 Task: Convert all the items in checklist "Progress" into linked cards in list "Progress" using pattern.
Action: Mouse pressed left at (520, 260)
Screenshot: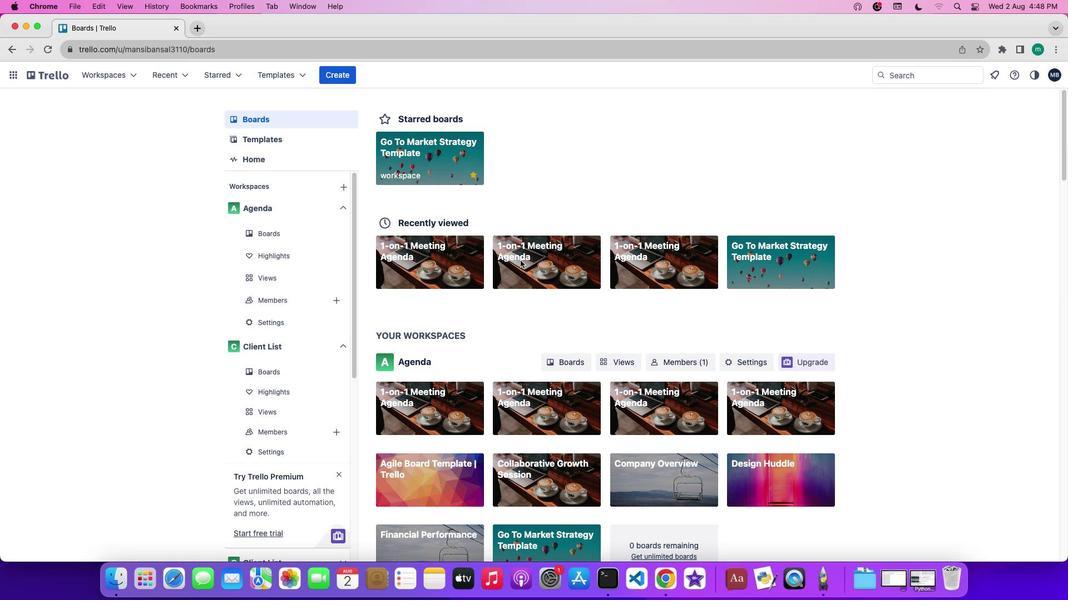 
Action: Mouse pressed left at (520, 260)
Screenshot: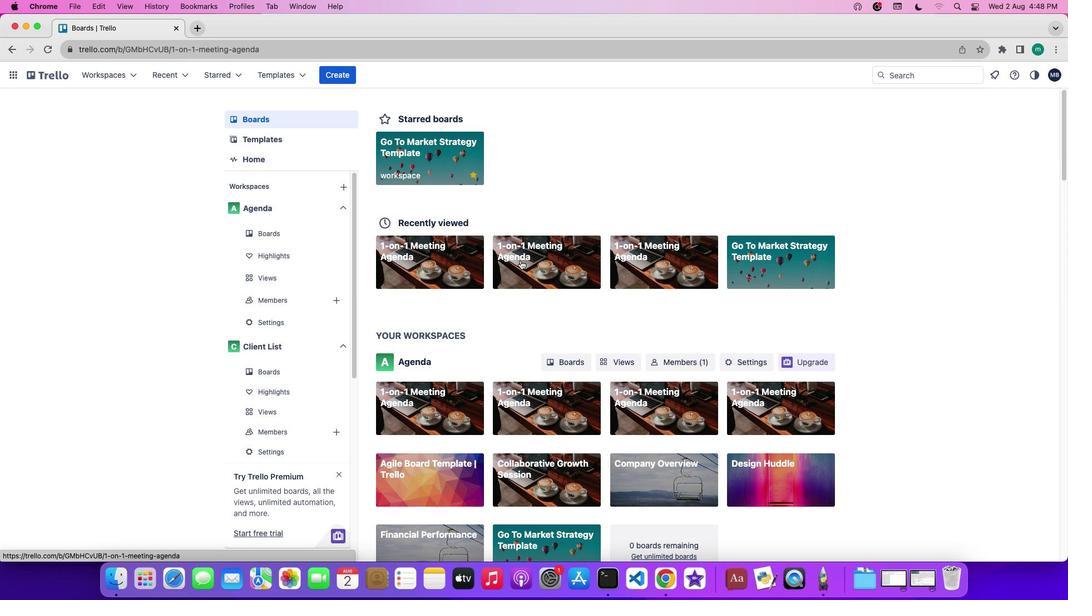 
Action: Mouse moved to (959, 255)
Screenshot: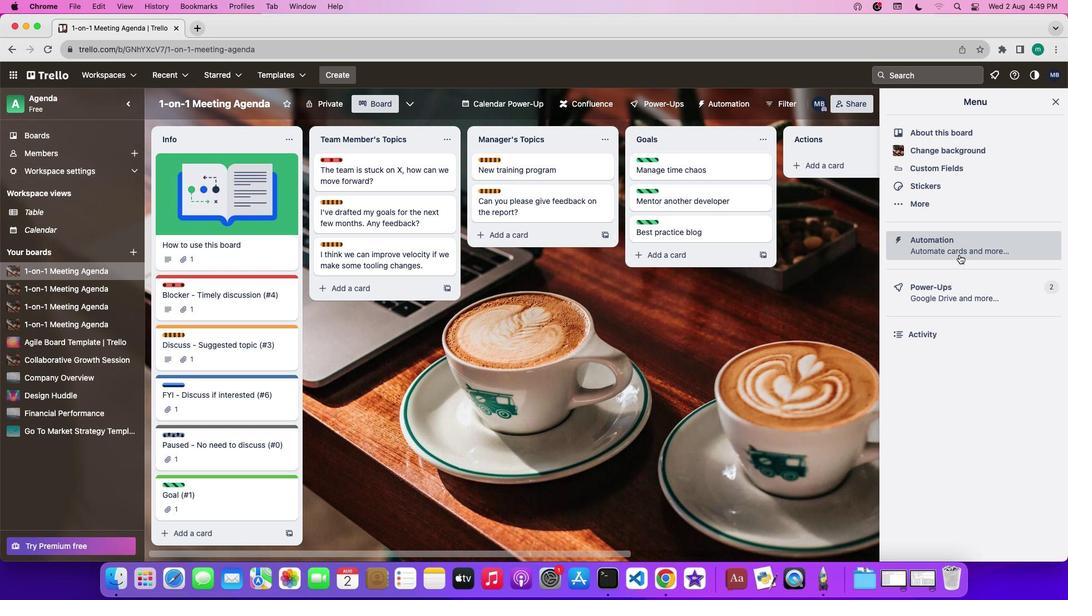 
Action: Mouse pressed left at (959, 255)
Screenshot: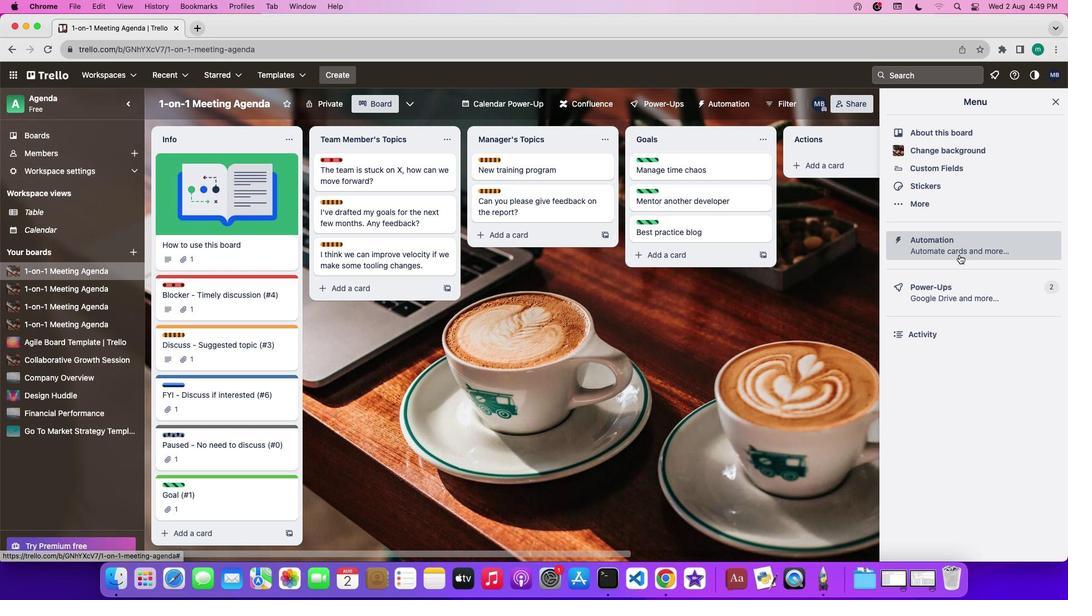 
Action: Mouse pressed left at (959, 255)
Screenshot: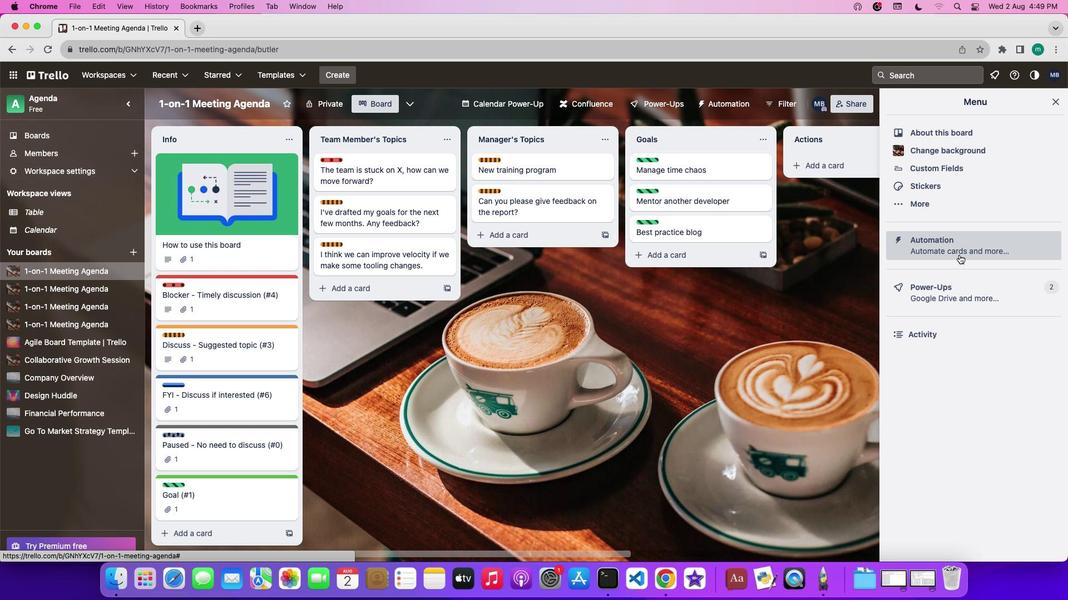 
Action: Mouse moved to (186, 294)
Screenshot: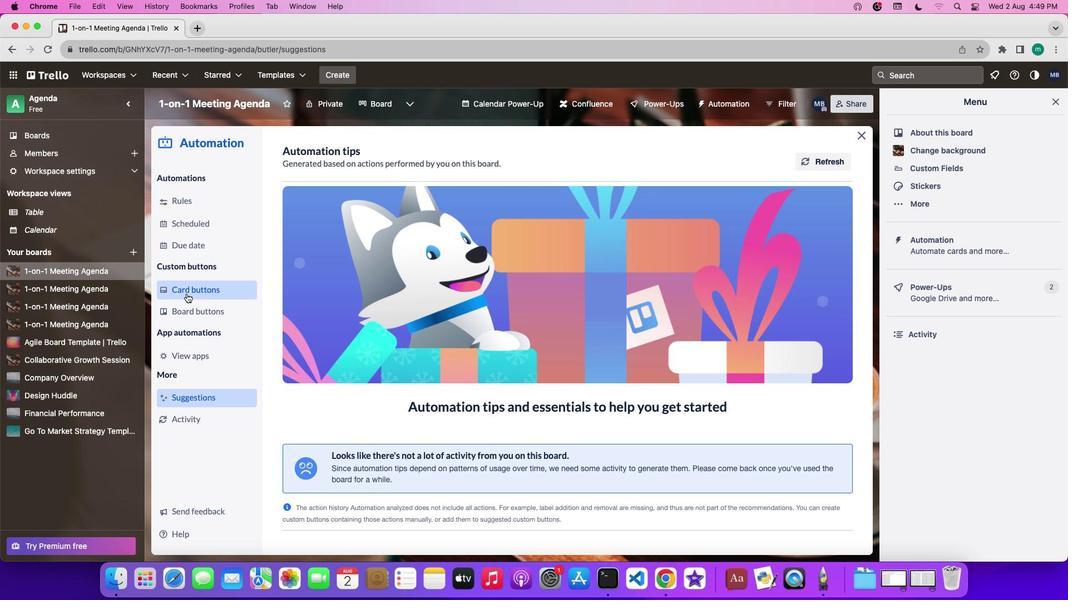 
Action: Mouse pressed left at (186, 294)
Screenshot: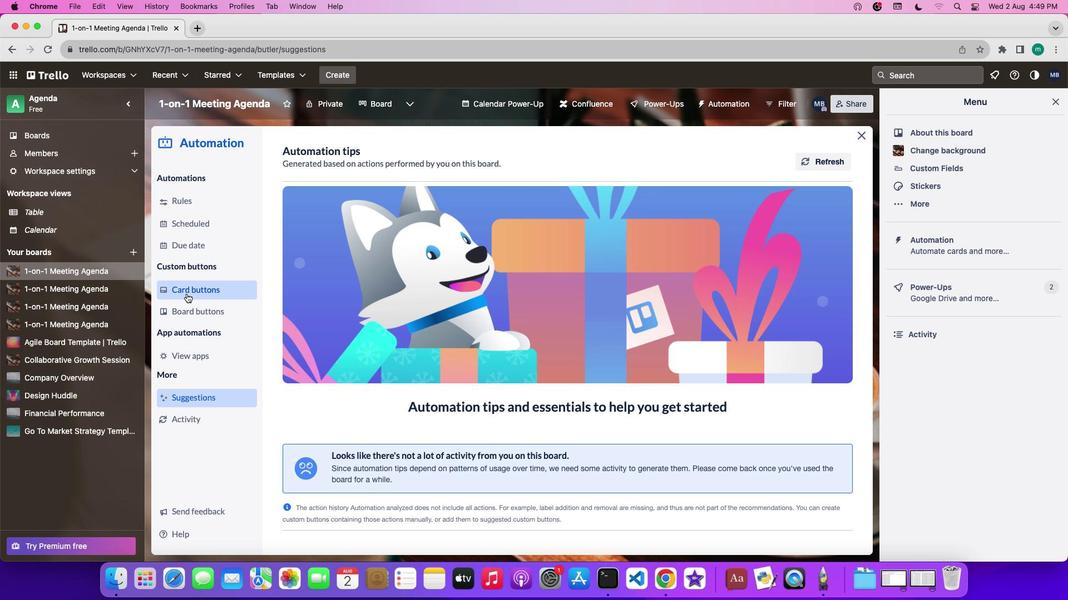 
Action: Mouse moved to (318, 404)
Screenshot: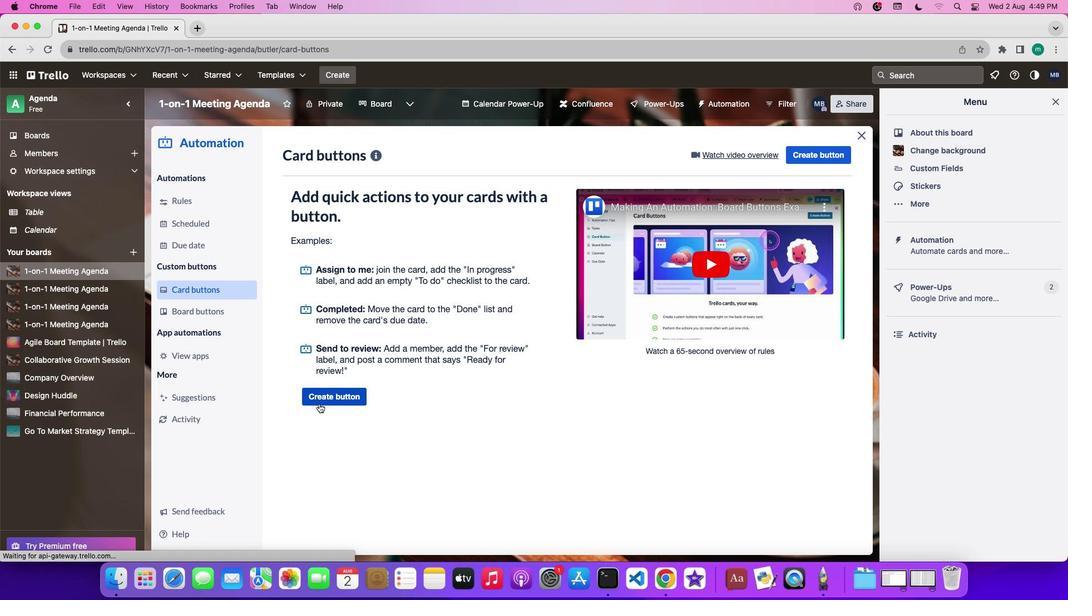 
Action: Mouse pressed left at (318, 404)
Screenshot: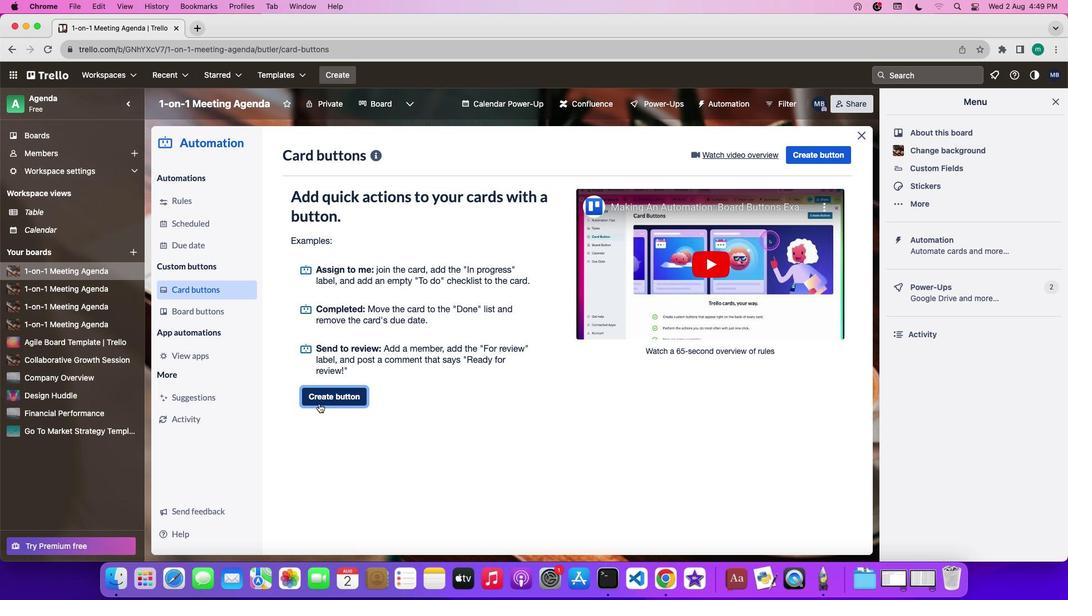 
Action: Mouse moved to (580, 313)
Screenshot: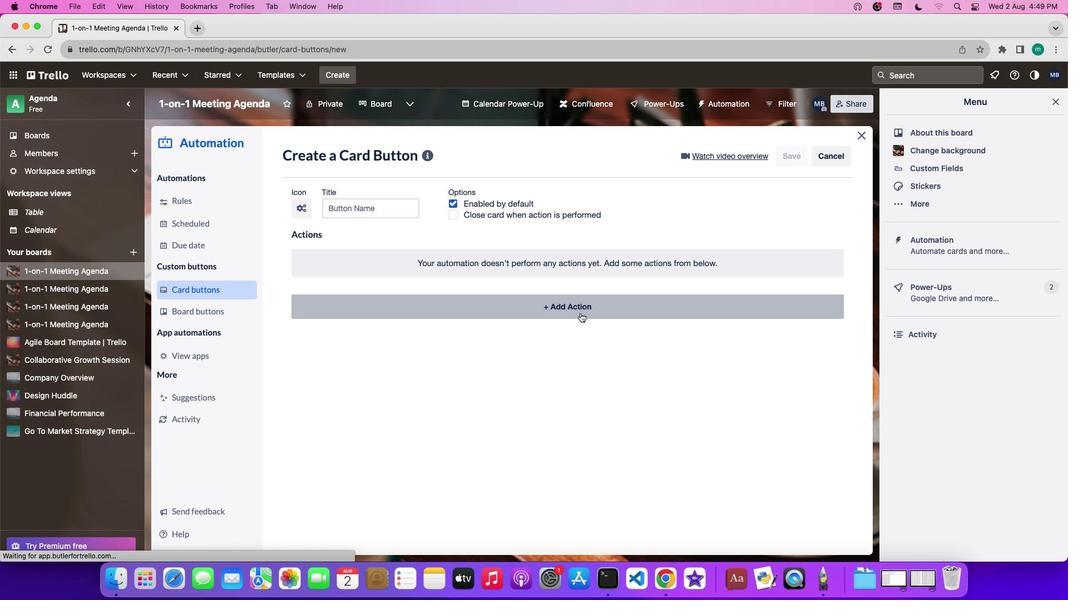 
Action: Mouse pressed left at (580, 313)
Screenshot: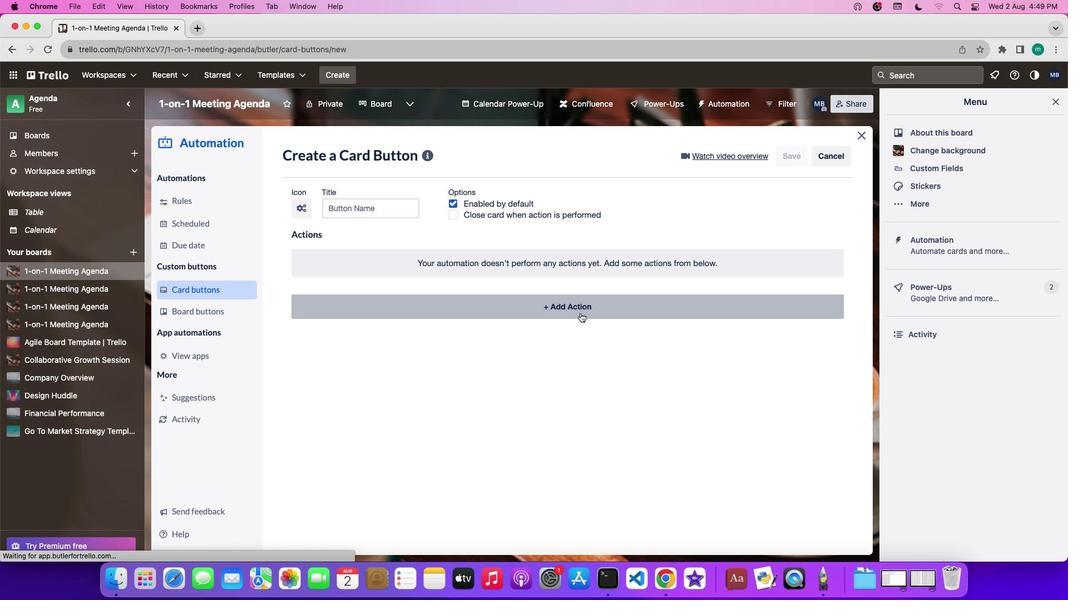 
Action: Mouse moved to (643, 347)
Screenshot: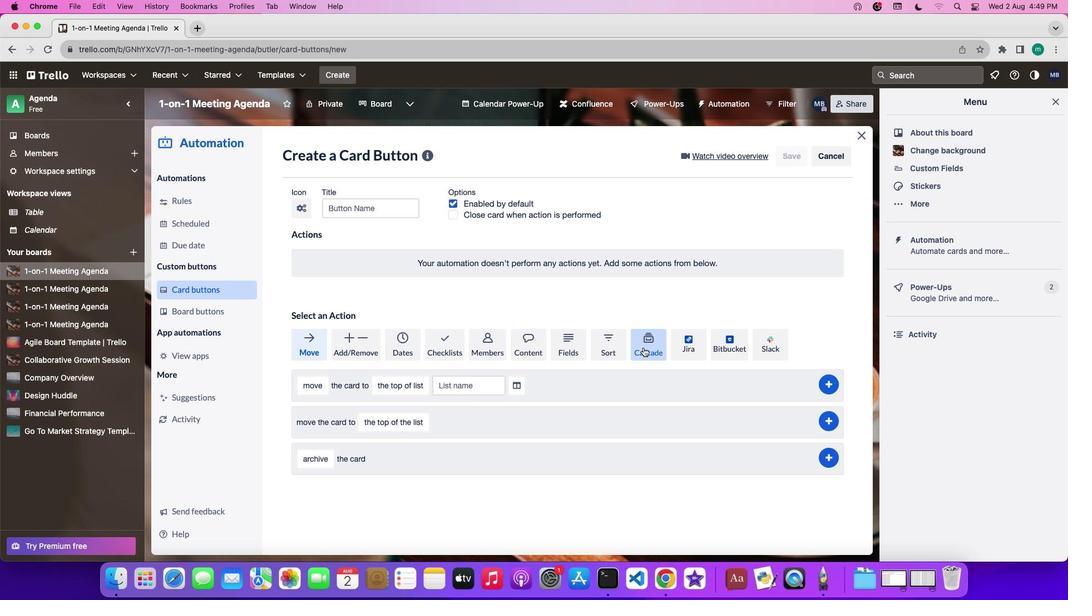 
Action: Mouse pressed left at (643, 347)
Screenshot: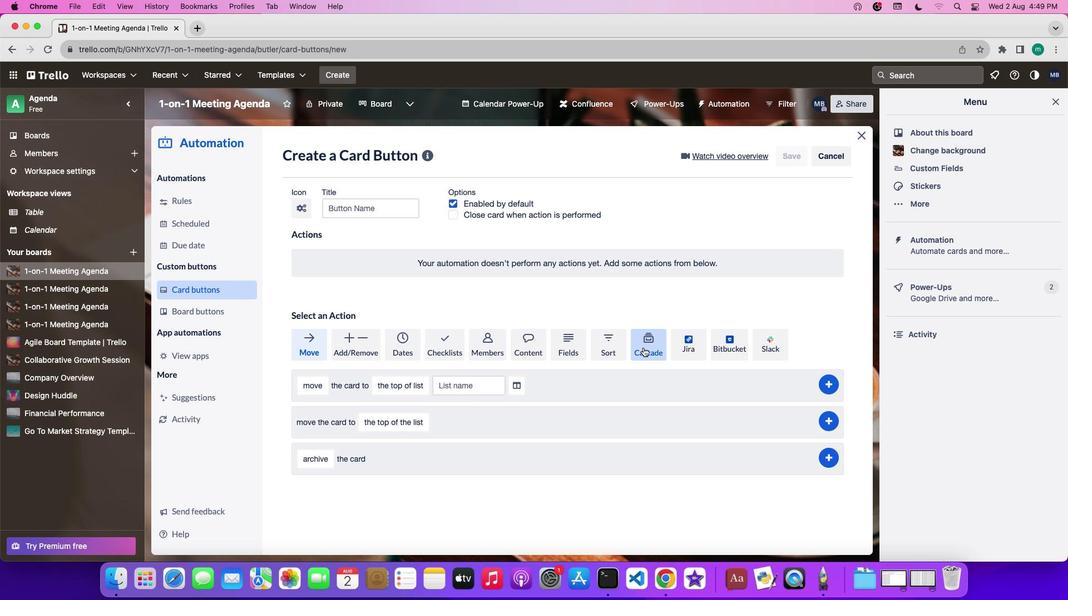 
Action: Mouse moved to (567, 435)
Screenshot: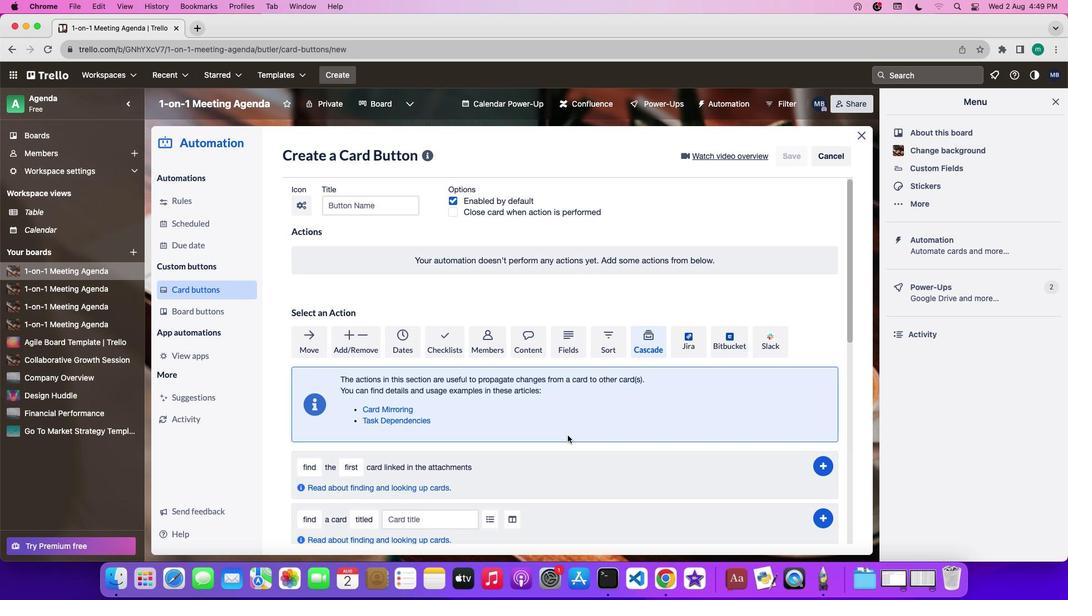 
Action: Mouse scrolled (567, 435) with delta (0, 0)
Screenshot: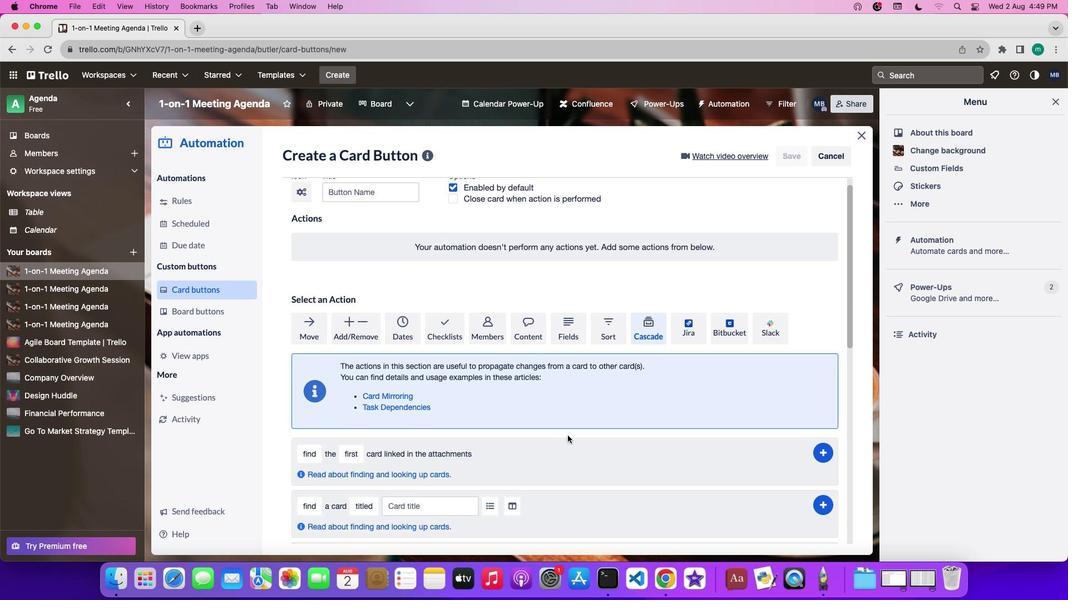 
Action: Mouse scrolled (567, 435) with delta (0, 0)
Screenshot: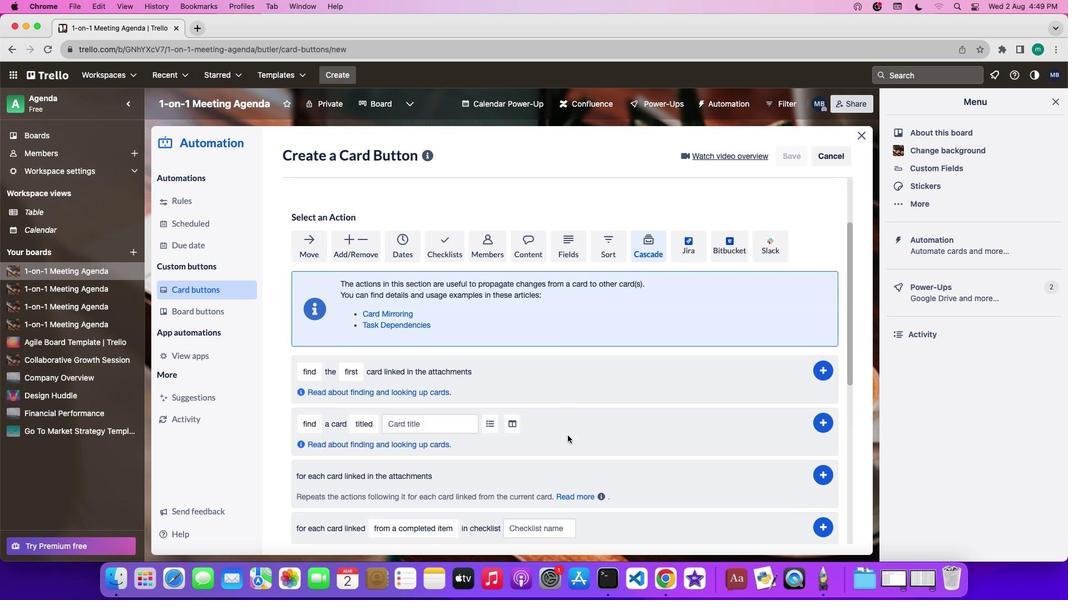 
Action: Mouse scrolled (567, 435) with delta (0, -1)
Screenshot: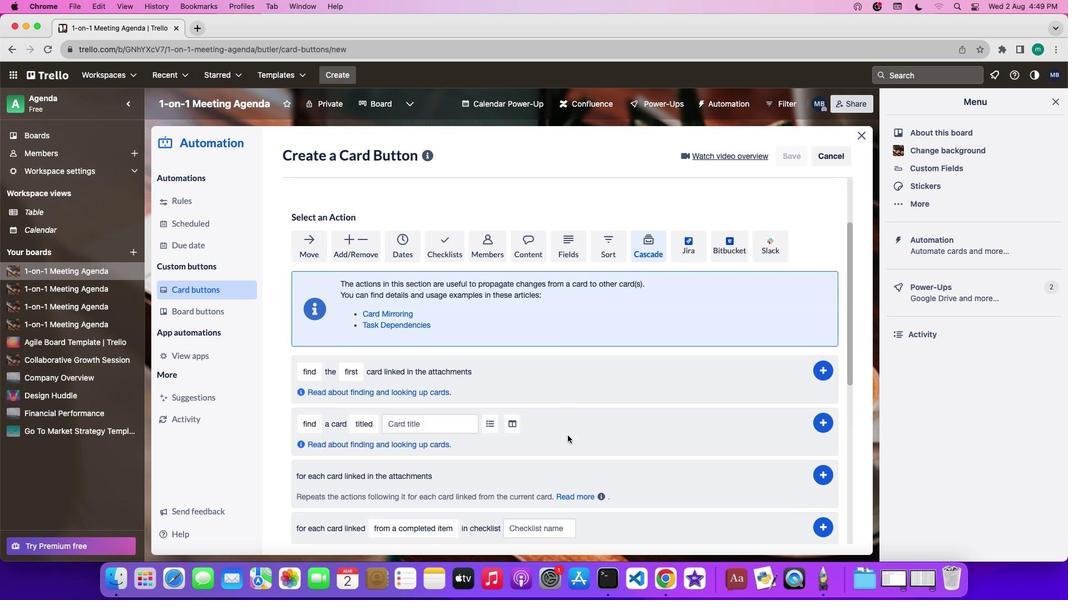 
Action: Mouse scrolled (567, 435) with delta (0, -2)
Screenshot: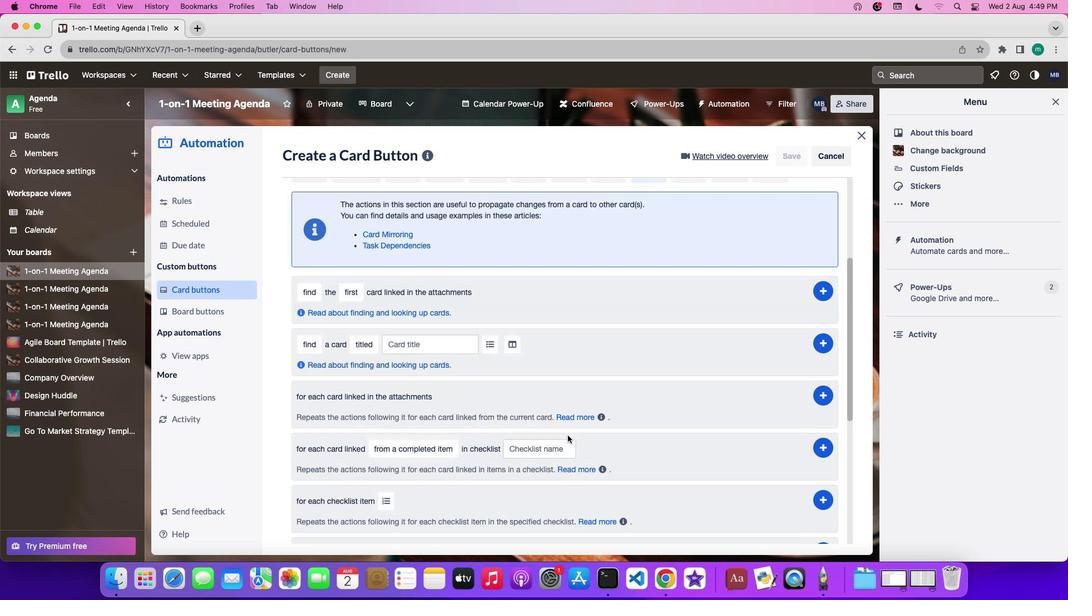 
Action: Mouse scrolled (567, 435) with delta (0, -2)
Screenshot: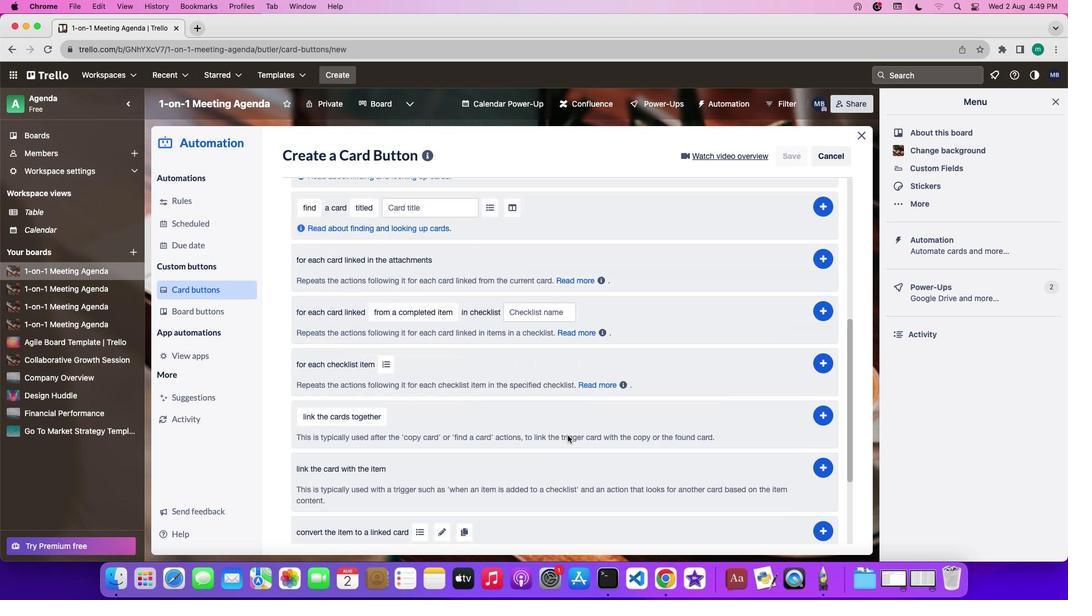 
Action: Mouse moved to (563, 432)
Screenshot: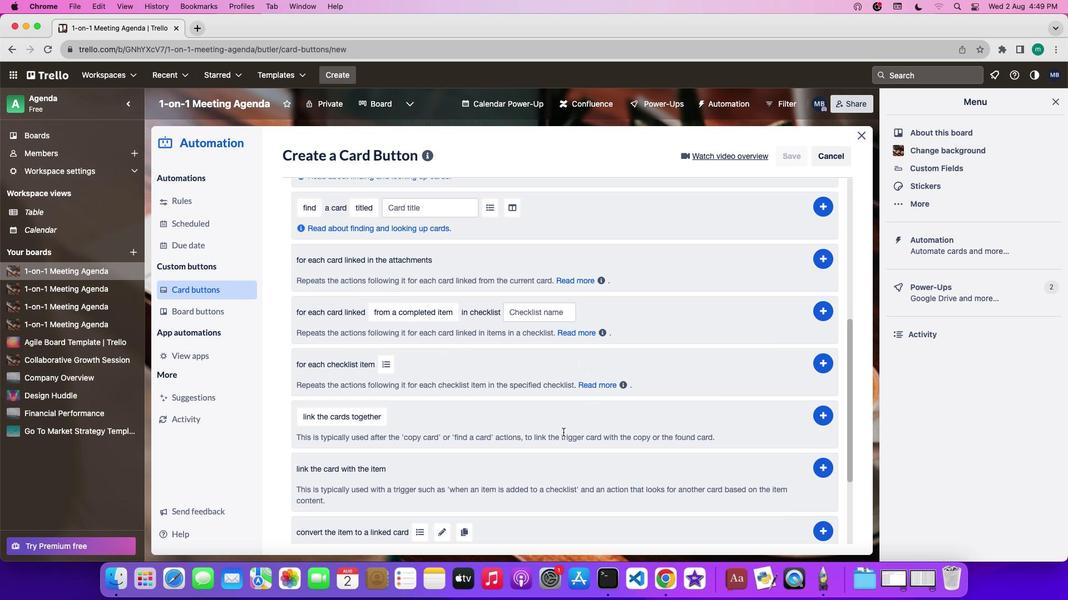 
Action: Mouse scrolled (563, 432) with delta (0, 0)
Screenshot: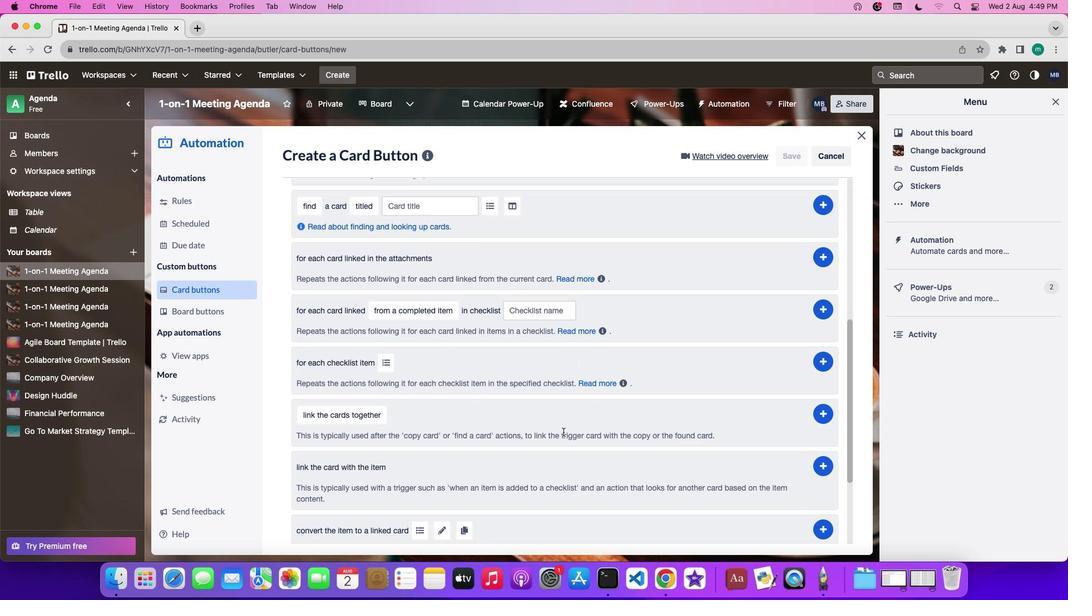 
Action: Mouse scrolled (563, 432) with delta (0, 0)
Screenshot: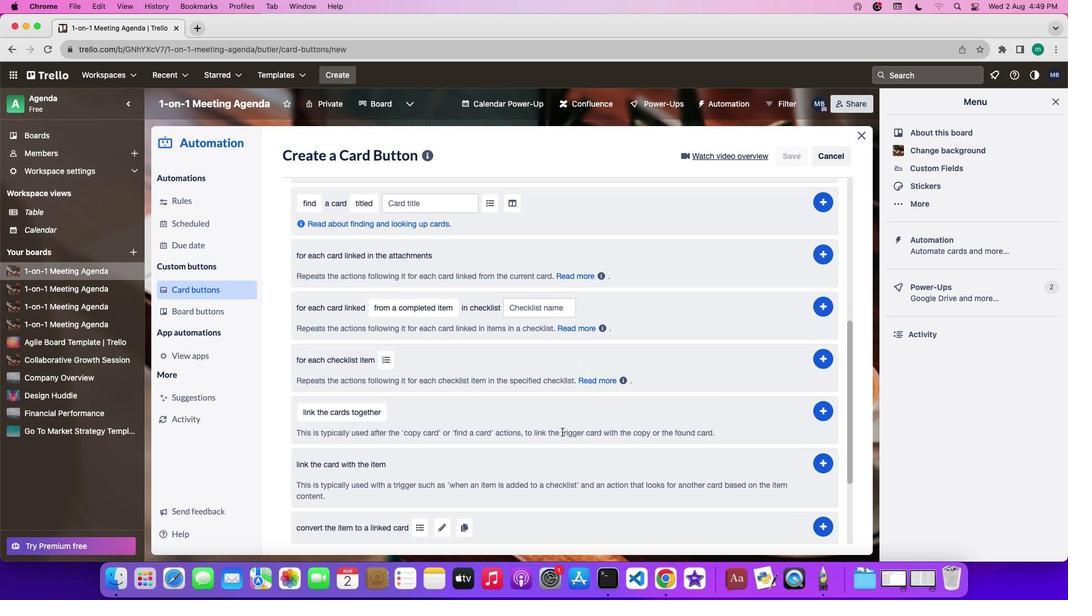 
Action: Mouse scrolled (563, 432) with delta (0, 0)
Screenshot: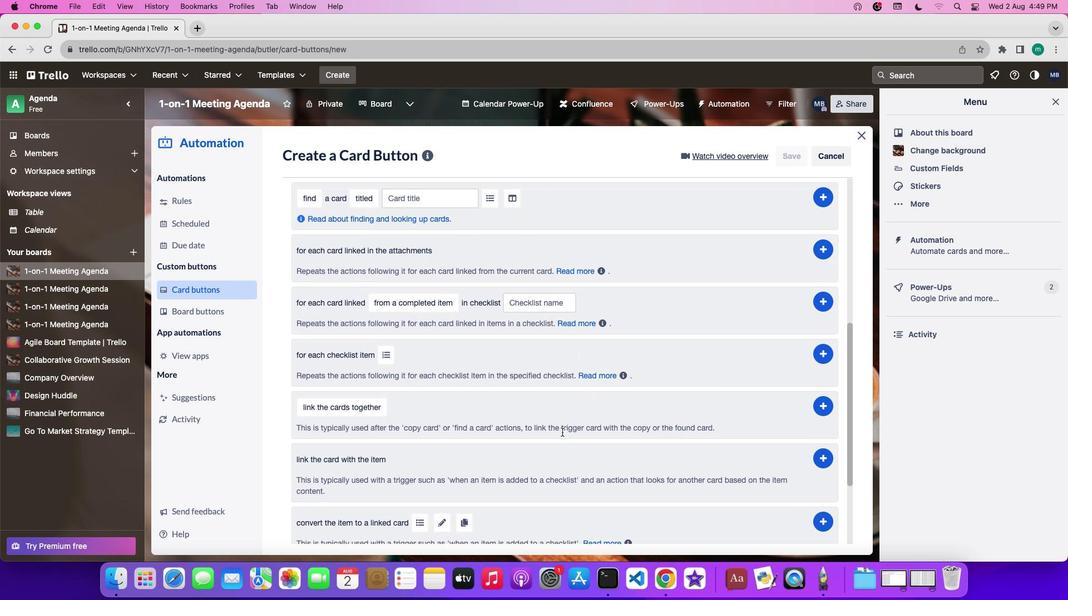 
Action: Mouse moved to (559, 431)
Screenshot: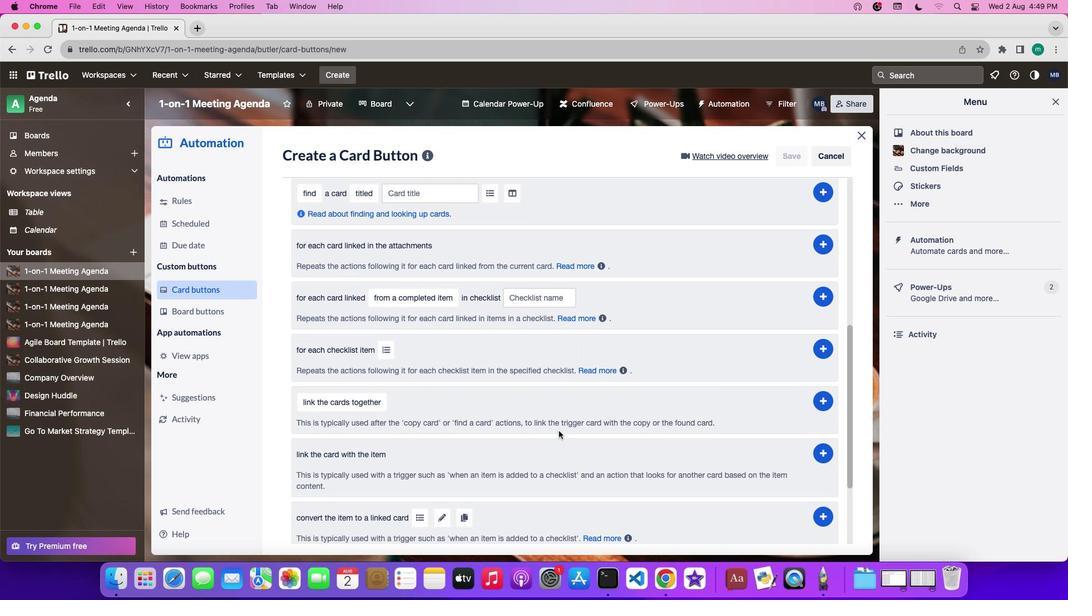 
Action: Mouse scrolled (559, 431) with delta (0, 0)
Screenshot: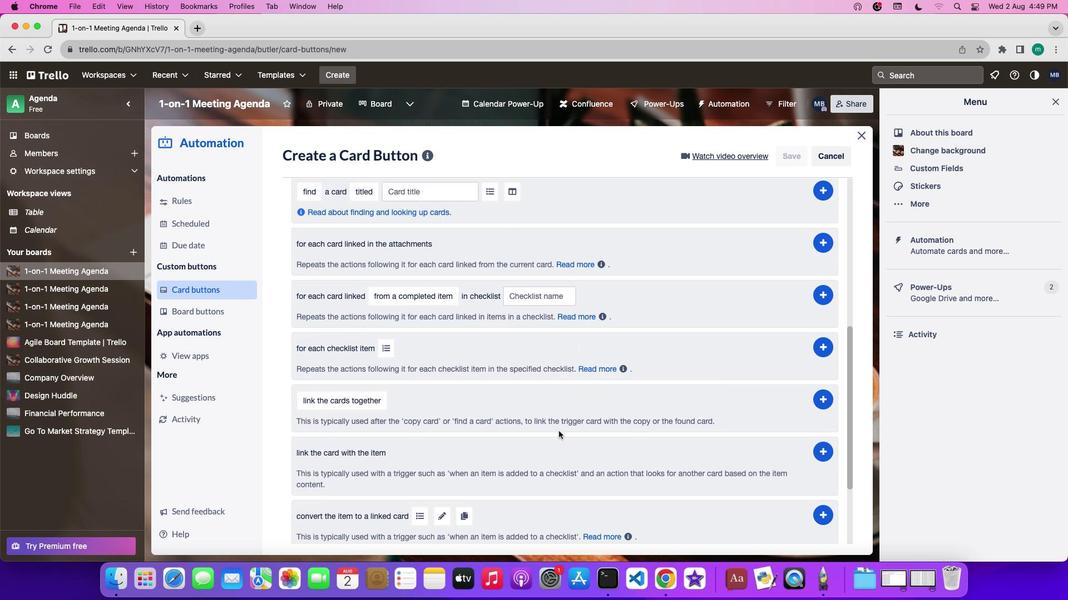 
Action: Mouse scrolled (559, 431) with delta (0, 0)
Screenshot: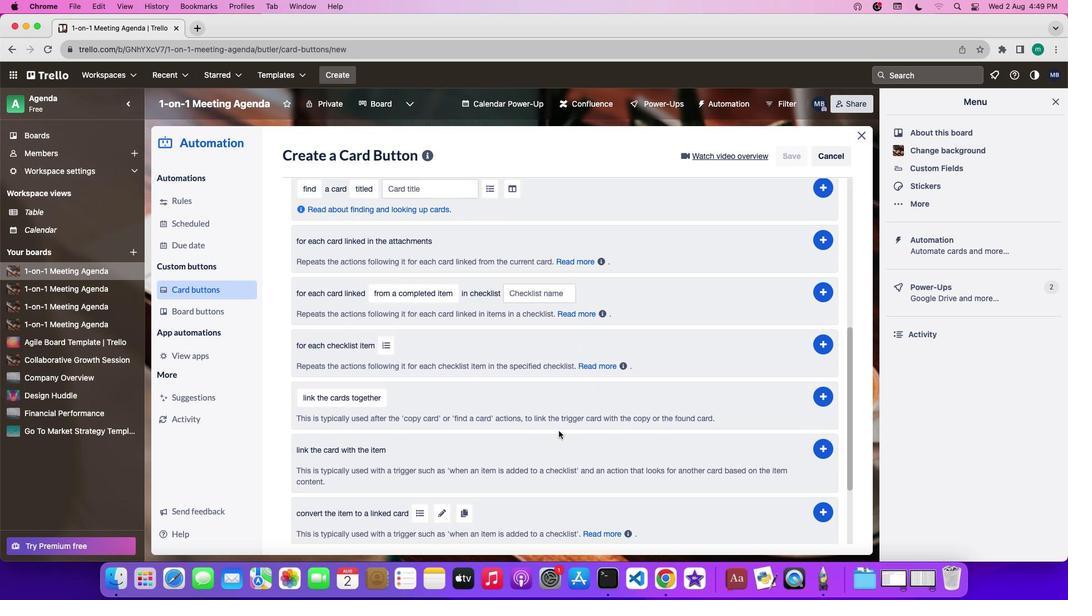 
Action: Mouse scrolled (559, 431) with delta (0, 0)
Screenshot: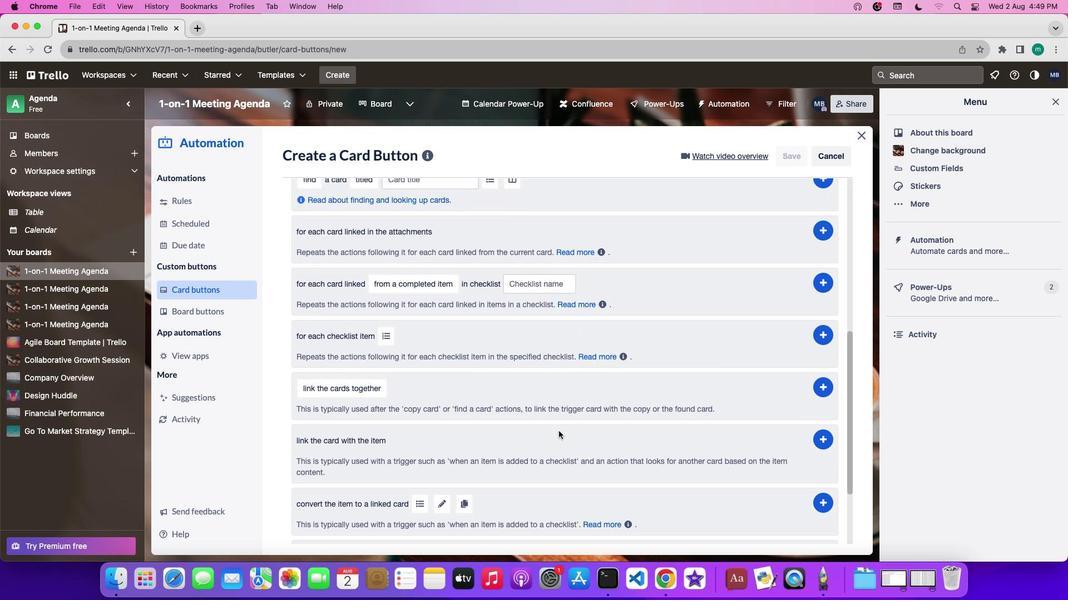 
Action: Mouse scrolled (559, 431) with delta (0, 0)
Screenshot: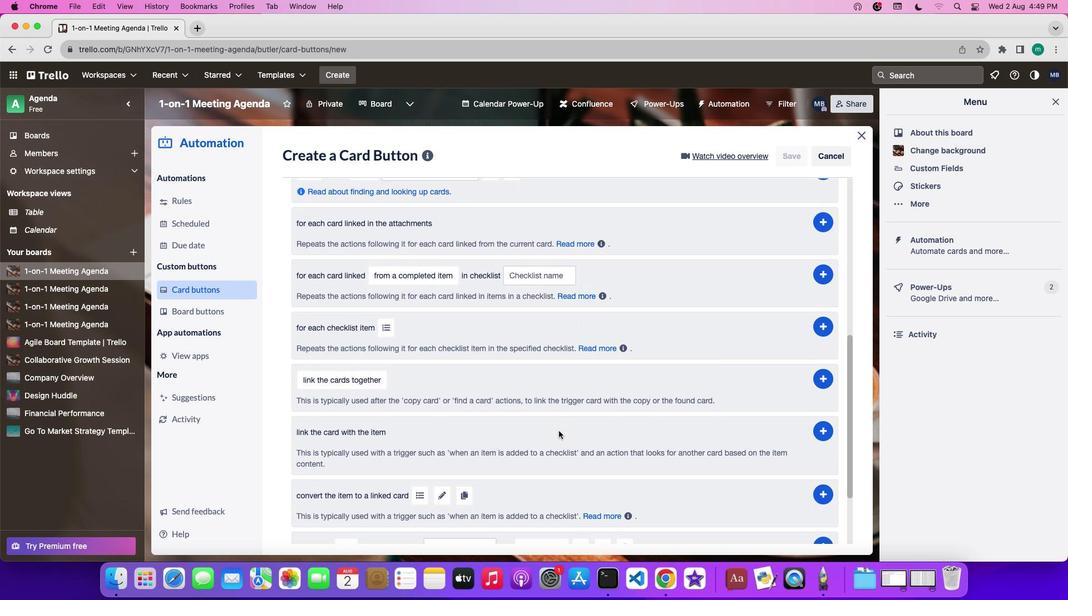 
Action: Mouse scrolled (559, 431) with delta (0, 0)
Screenshot: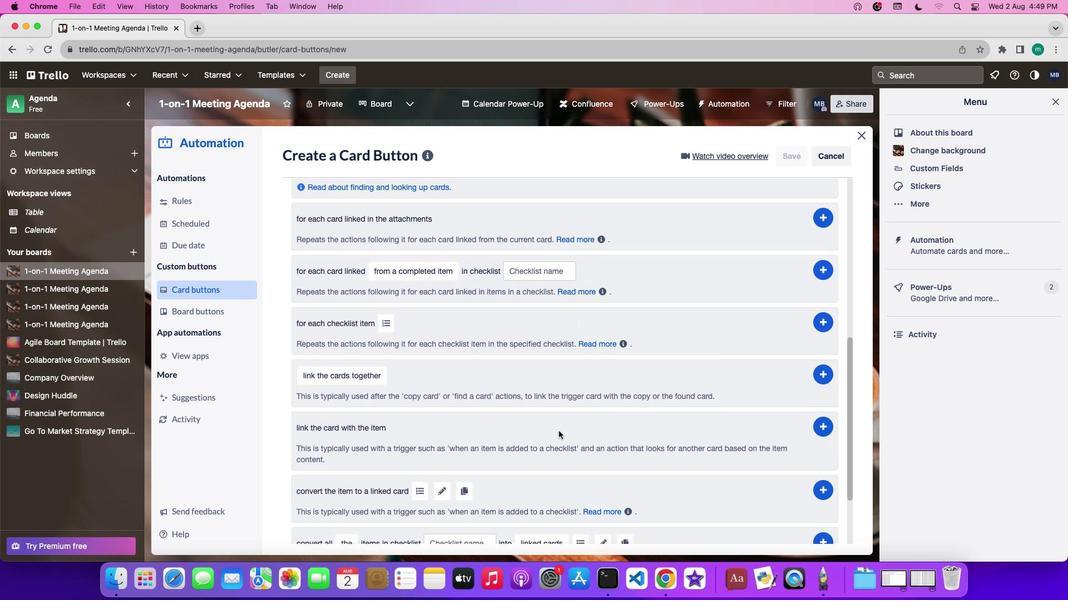 
Action: Mouse scrolled (559, 431) with delta (0, 0)
Screenshot: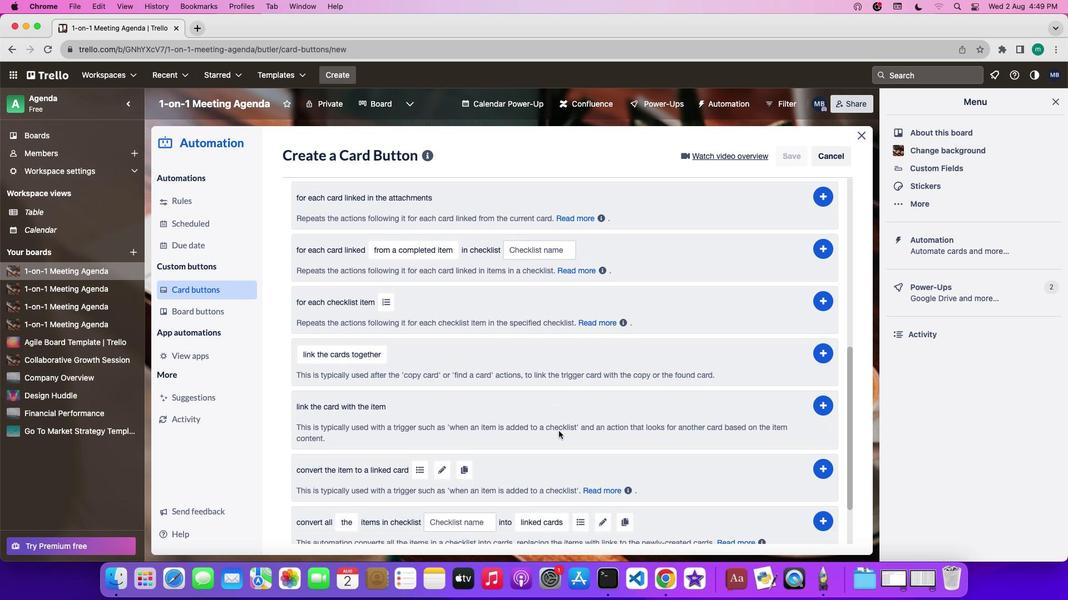 
Action: Mouse scrolled (559, 431) with delta (0, 0)
Screenshot: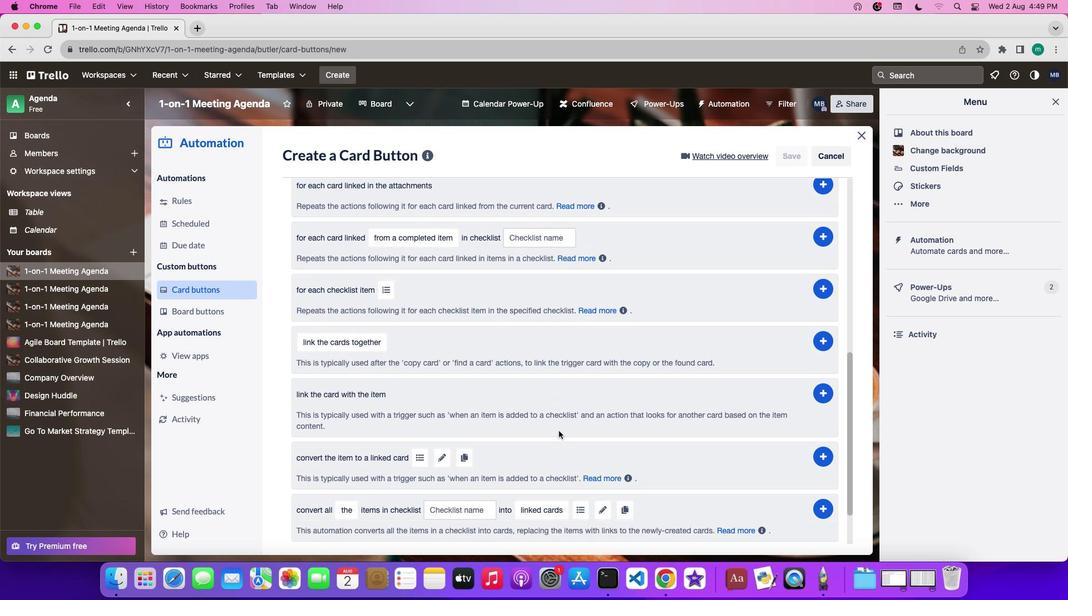 
Action: Mouse scrolled (559, 431) with delta (0, 0)
Screenshot: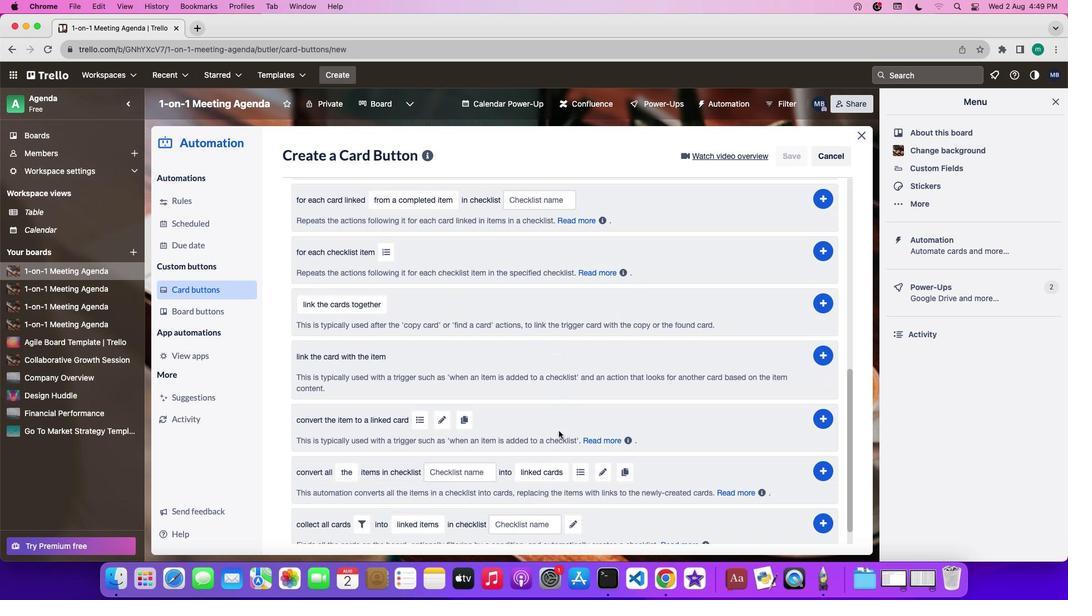 
Action: Mouse moved to (559, 430)
Screenshot: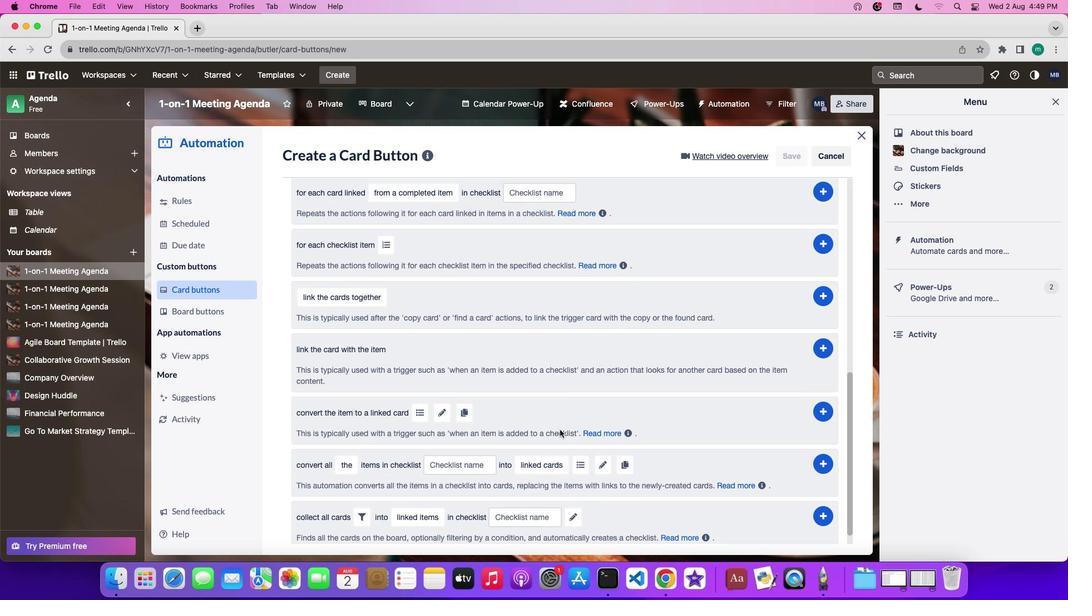 
Action: Mouse scrolled (559, 430) with delta (0, 0)
Screenshot: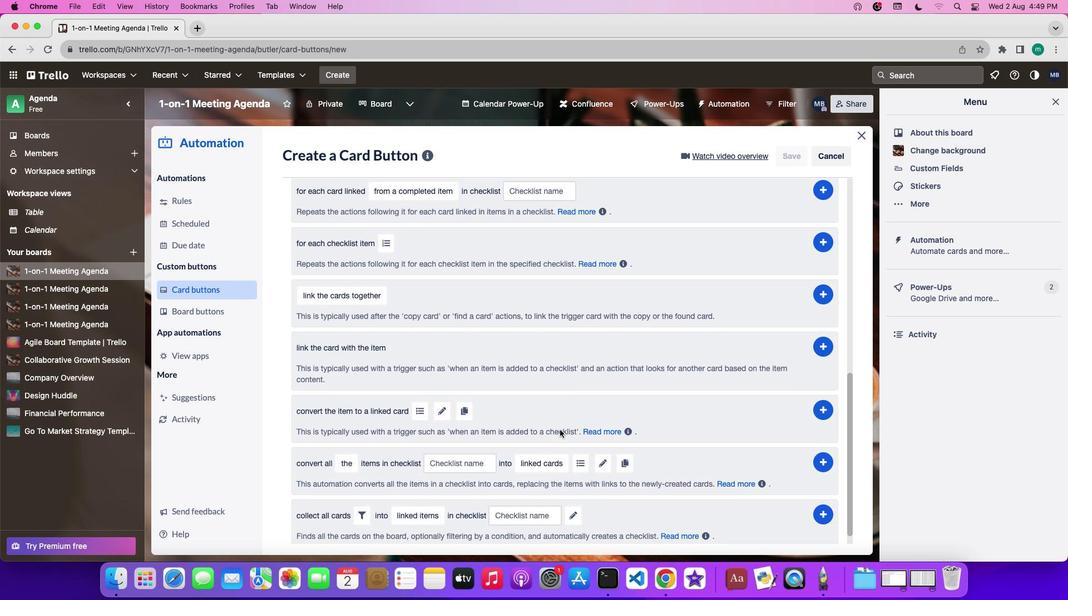 
Action: Mouse scrolled (559, 430) with delta (0, 0)
Screenshot: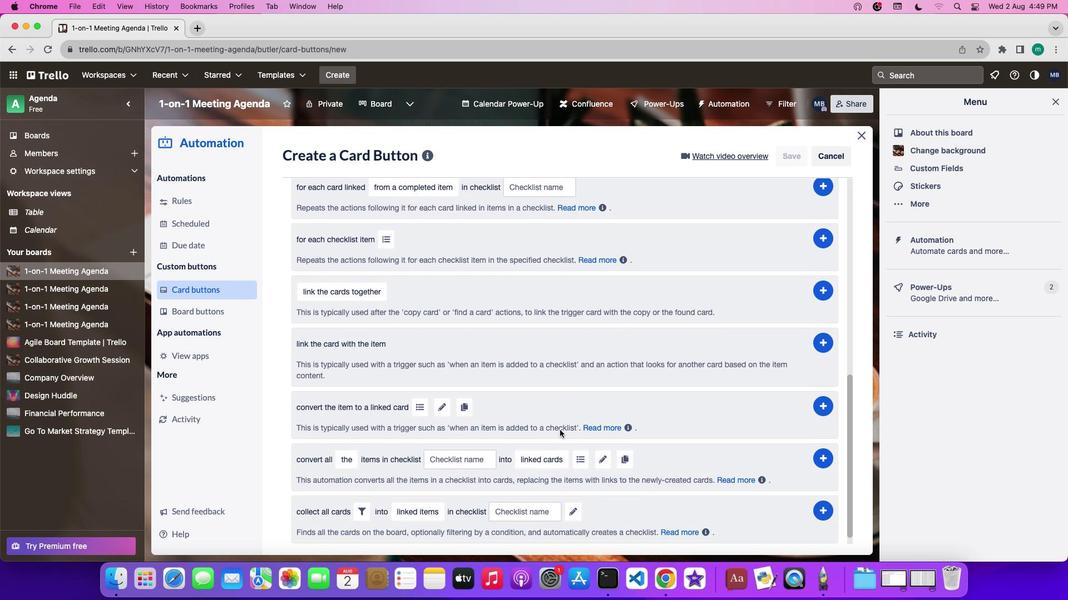 
Action: Mouse scrolled (559, 430) with delta (0, 0)
Screenshot: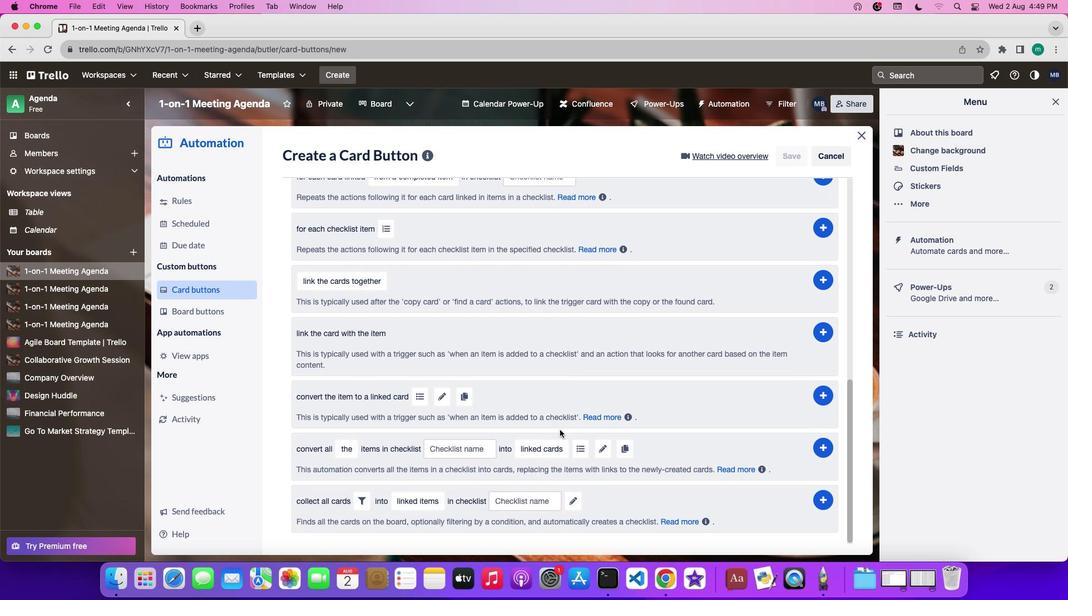 
Action: Mouse moved to (349, 443)
Screenshot: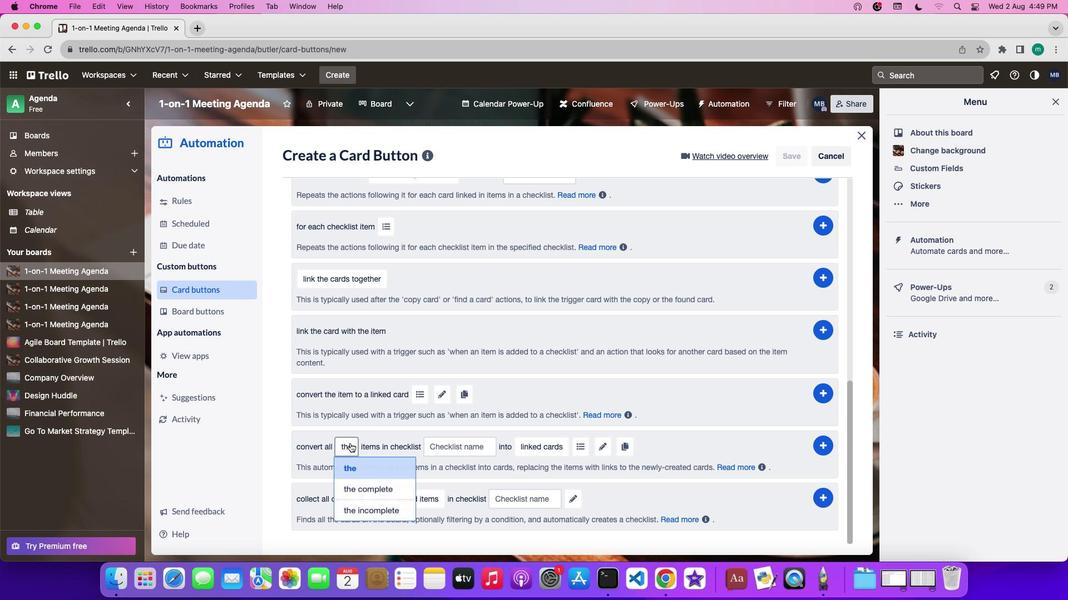 
Action: Mouse pressed left at (349, 443)
Screenshot: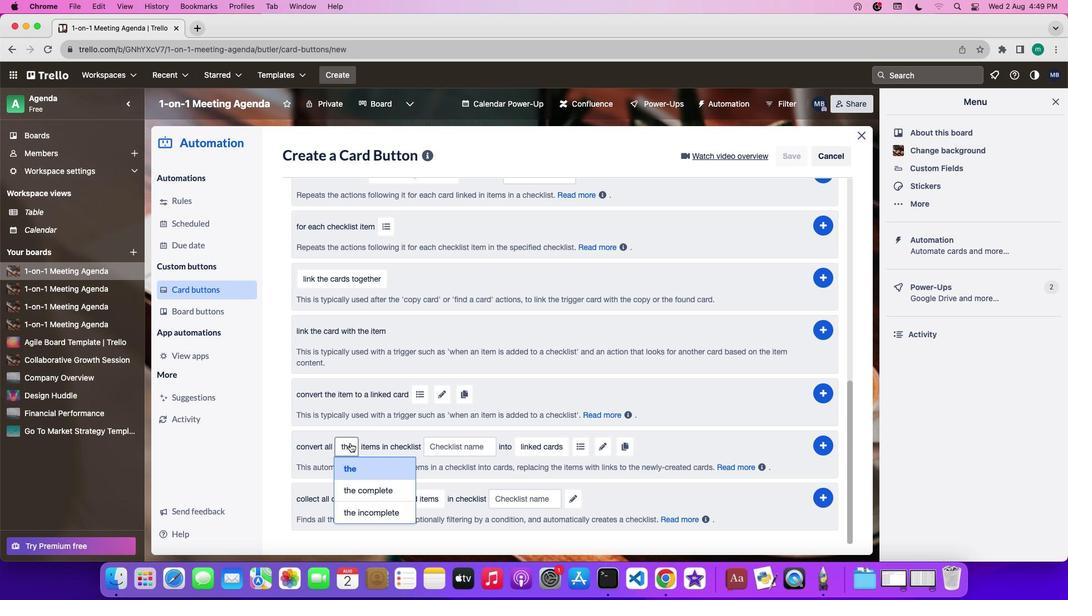 
Action: Mouse moved to (357, 465)
Screenshot: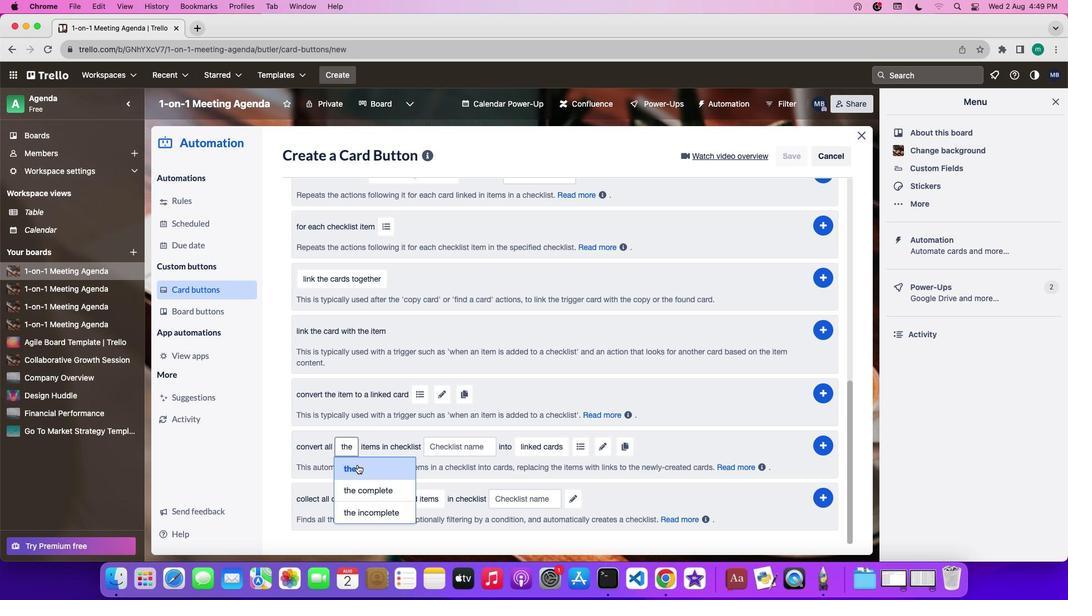 
Action: Mouse pressed left at (357, 465)
Screenshot: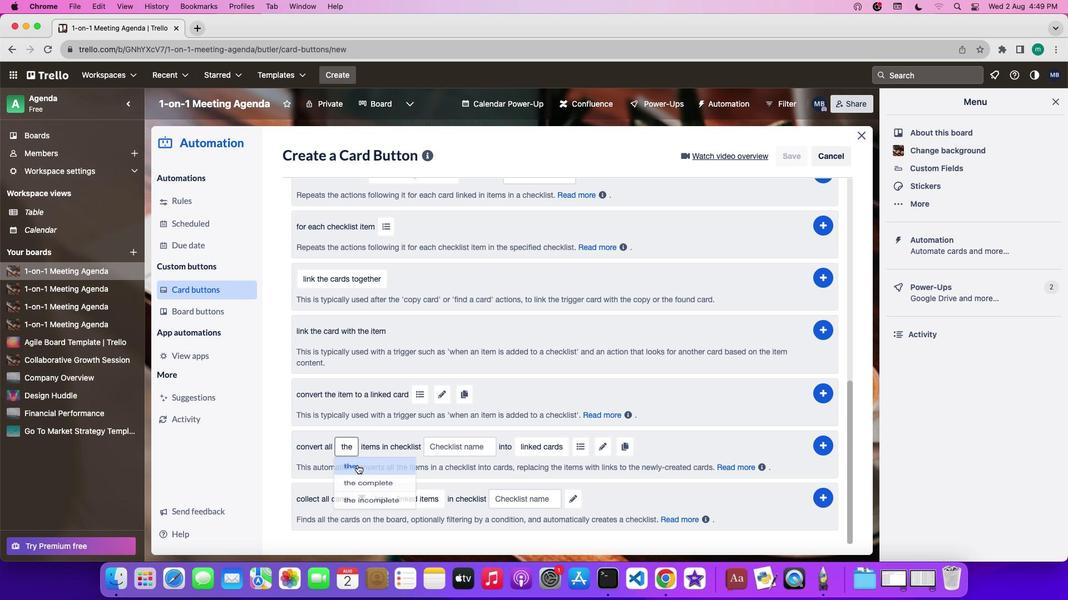 
Action: Mouse moved to (443, 450)
Screenshot: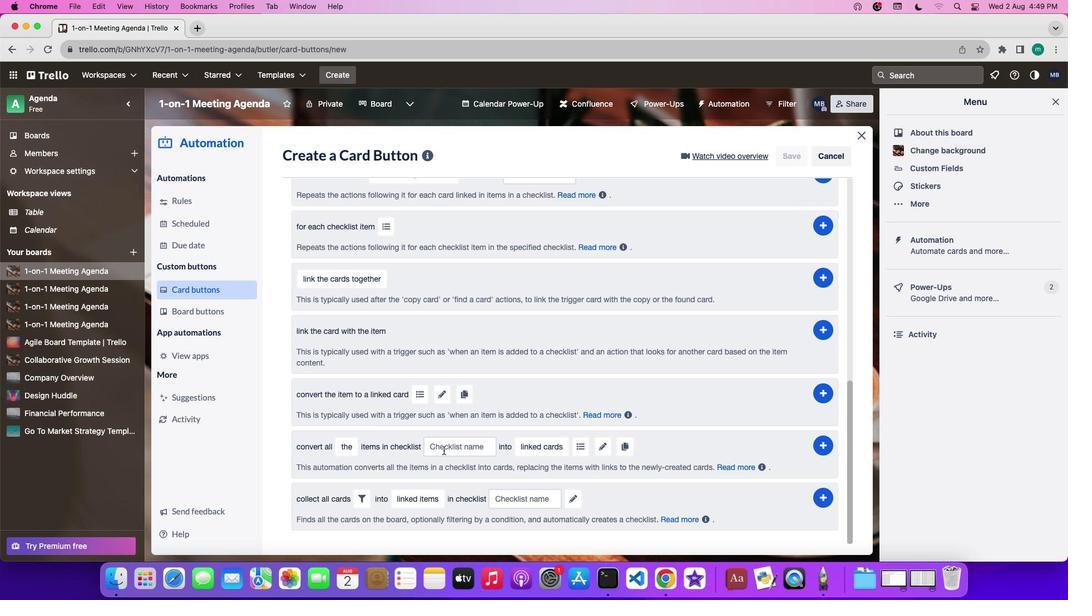 
Action: Mouse pressed left at (443, 450)
Screenshot: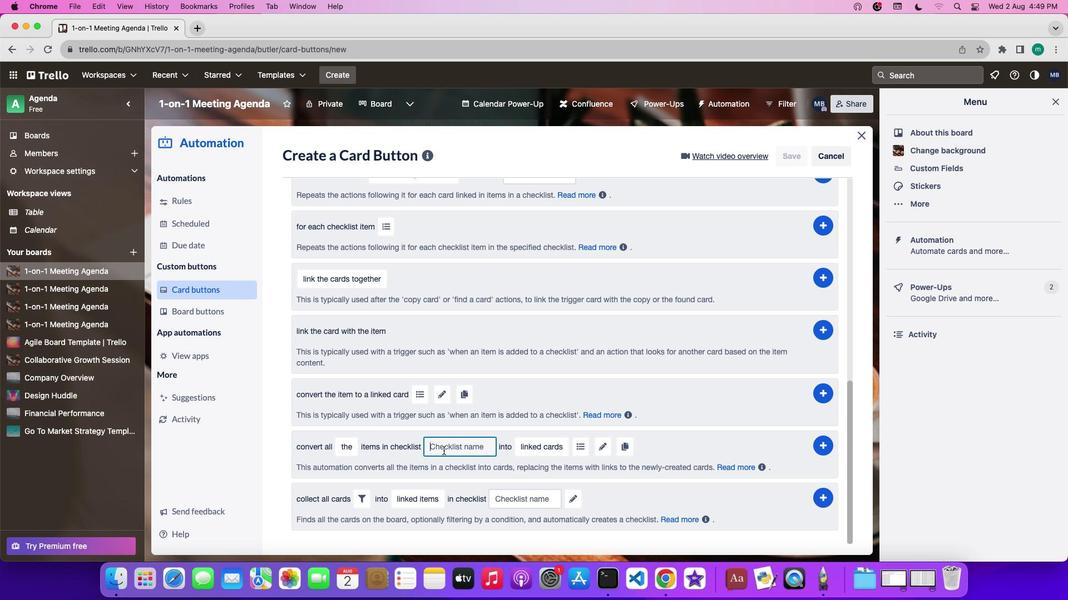 
Action: Mouse moved to (444, 450)
Screenshot: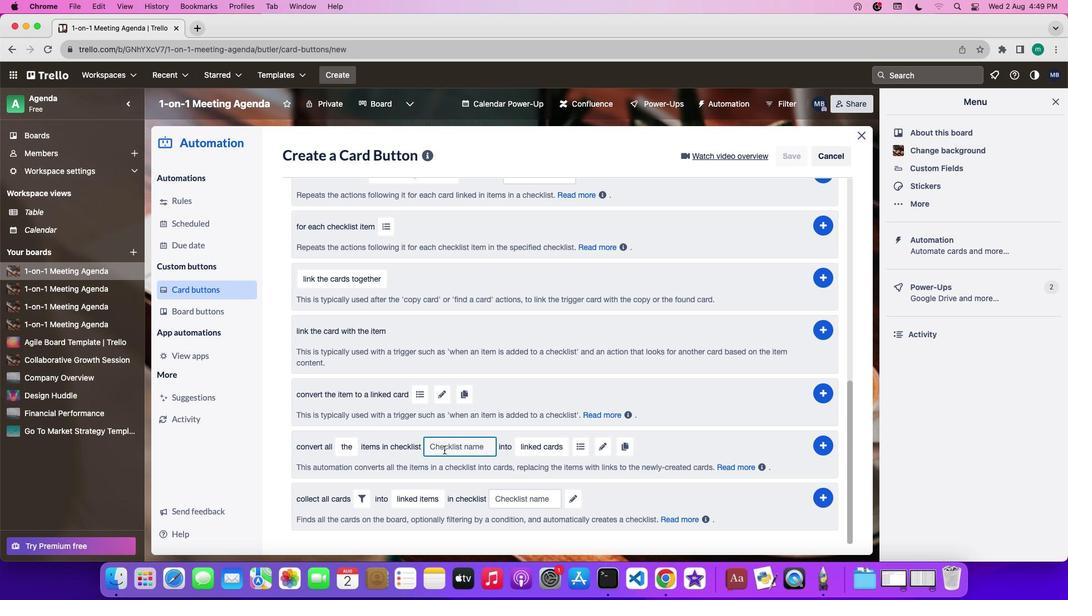
Action: Key pressed Key.shift'P''r''o''g''r''e''s''s'
Screenshot: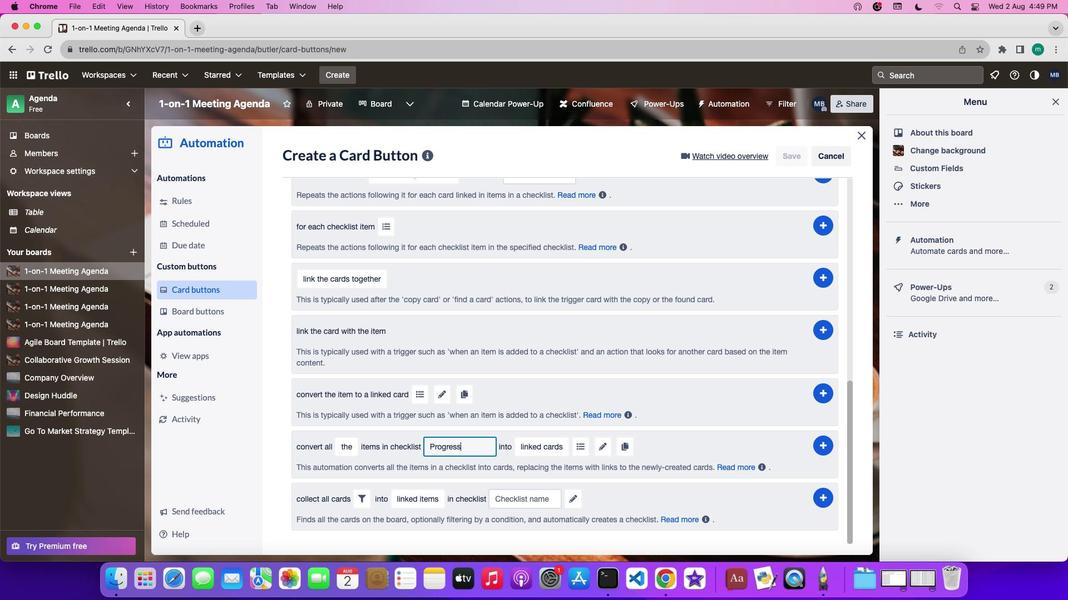 
Action: Mouse moved to (558, 468)
Screenshot: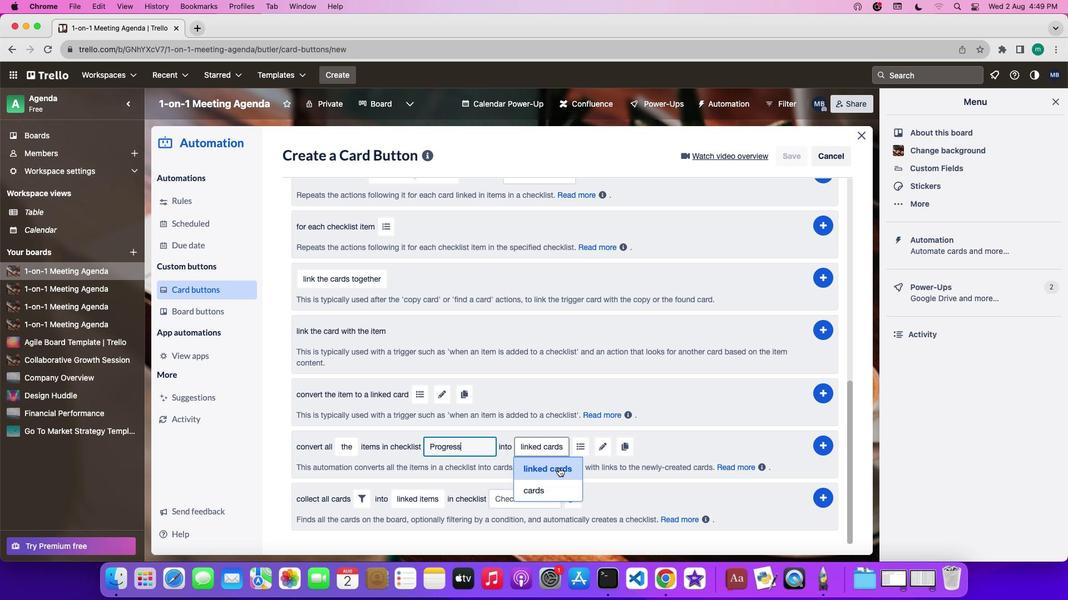 
Action: Mouse pressed left at (558, 468)
Screenshot: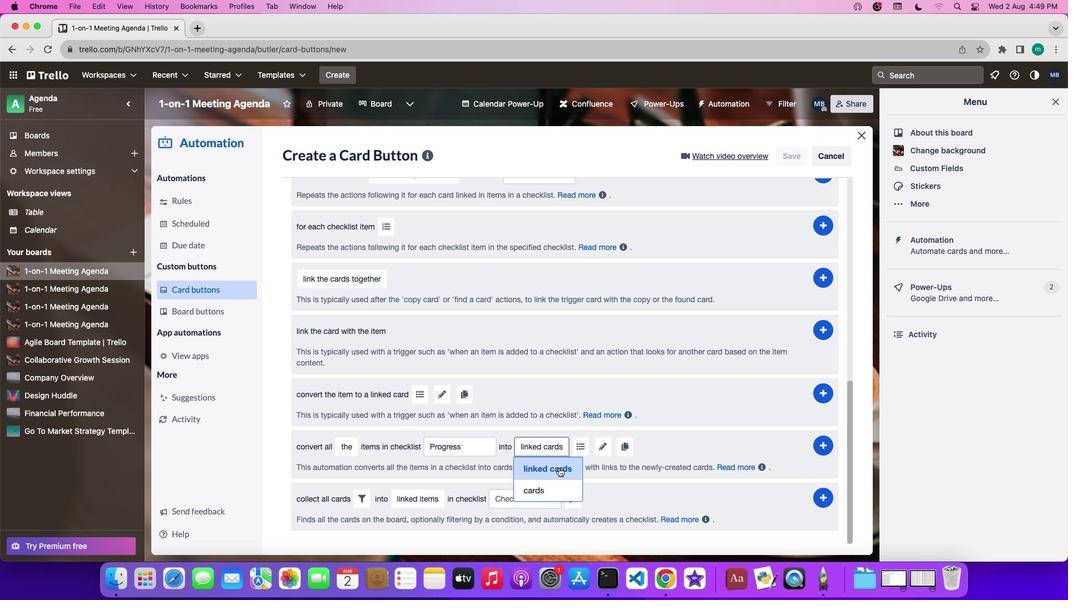 
Action: Mouse moved to (582, 452)
Screenshot: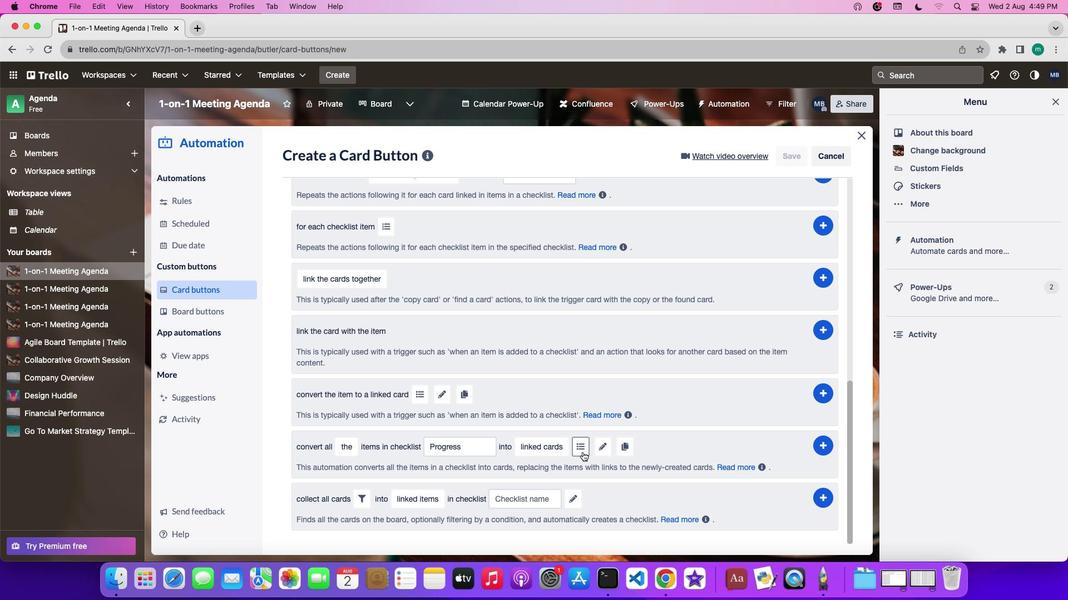 
Action: Mouse pressed left at (582, 452)
Screenshot: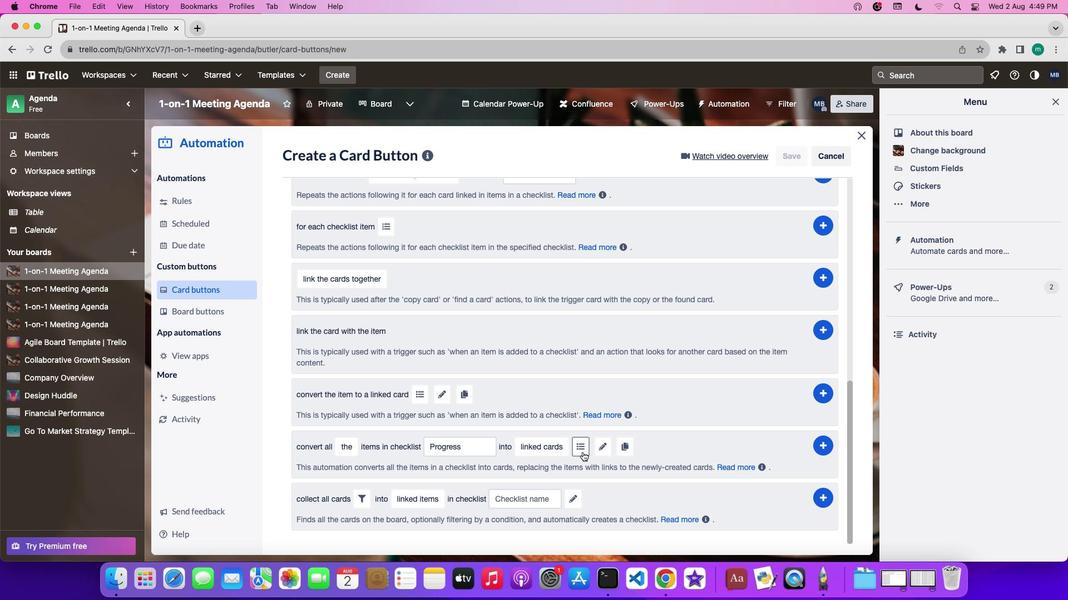 
Action: Mouse moved to (605, 466)
Screenshot: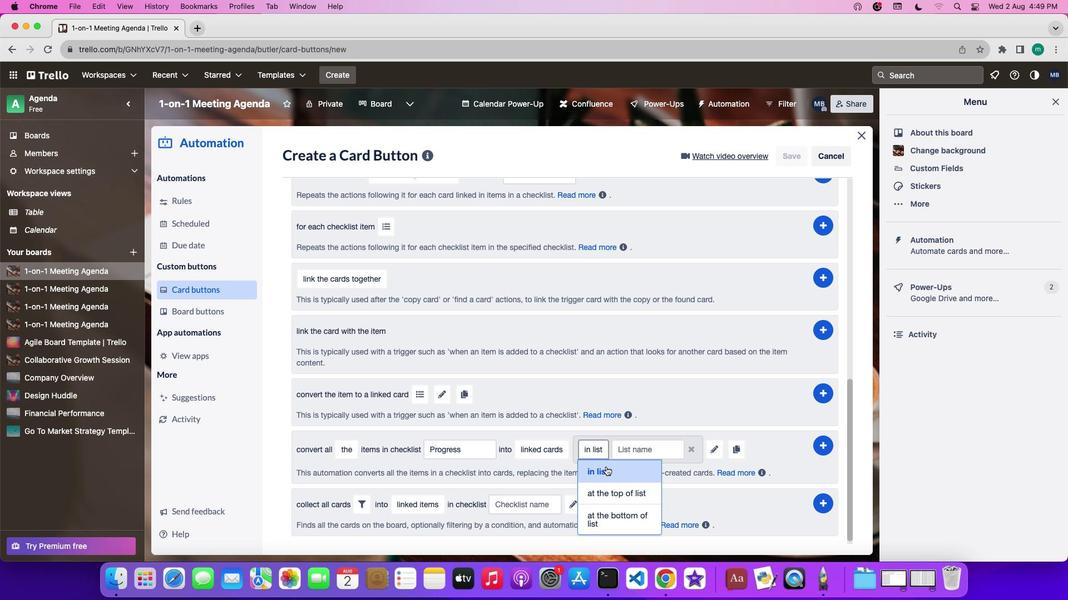 
Action: Mouse pressed left at (605, 466)
Screenshot: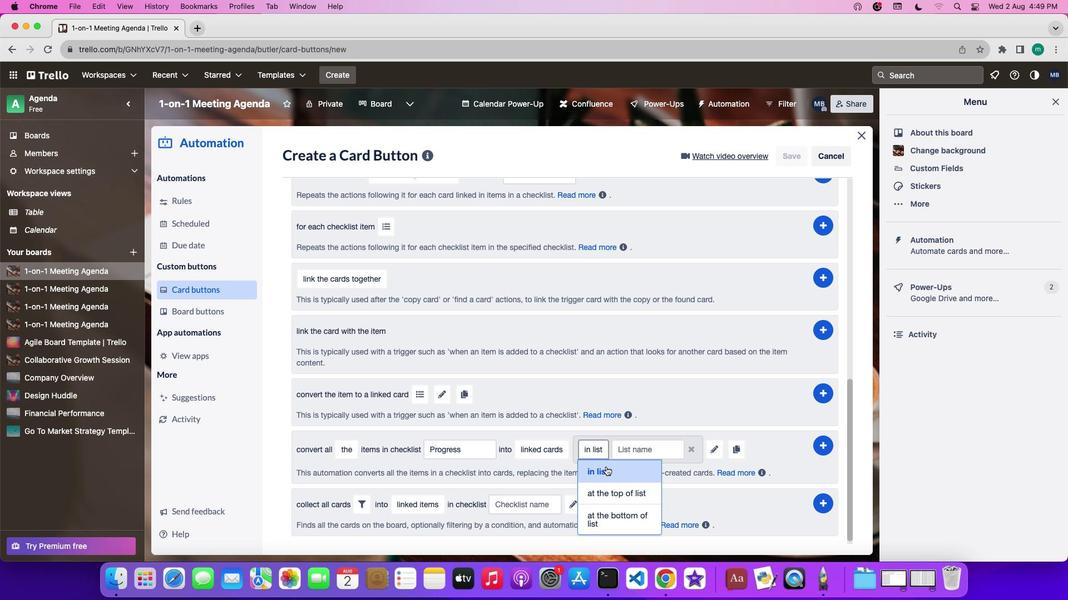 
Action: Mouse moved to (635, 452)
Screenshot: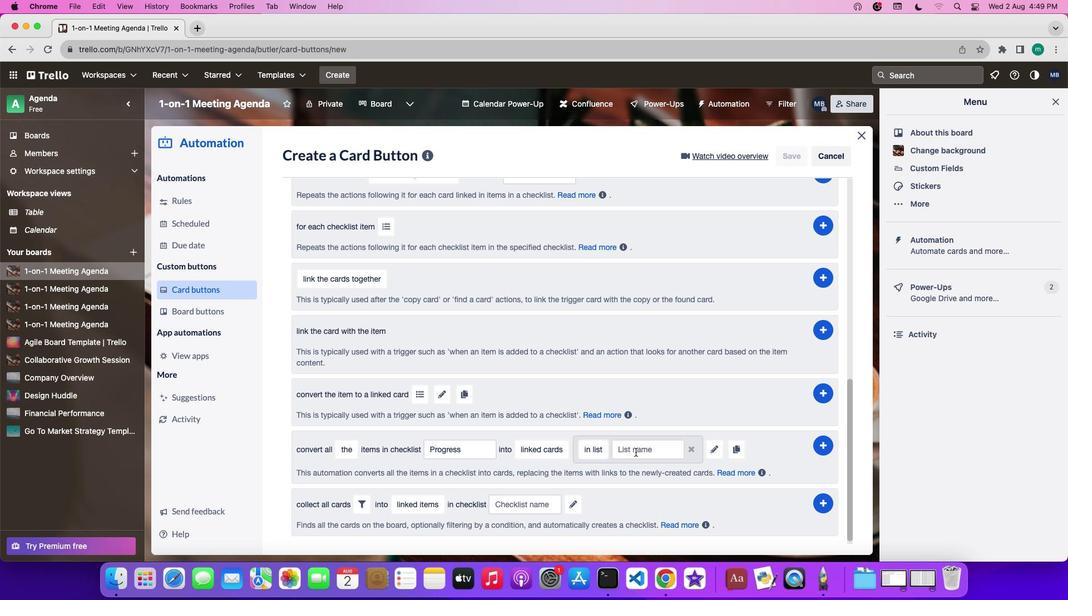 
Action: Mouse pressed left at (635, 452)
Screenshot: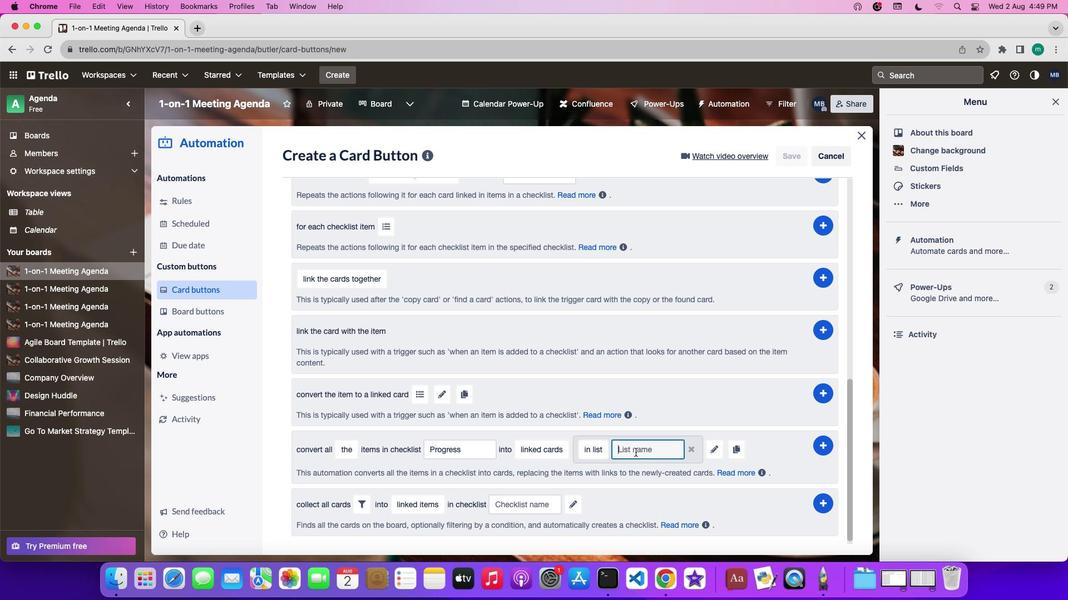 
Action: Mouse moved to (623, 453)
Screenshot: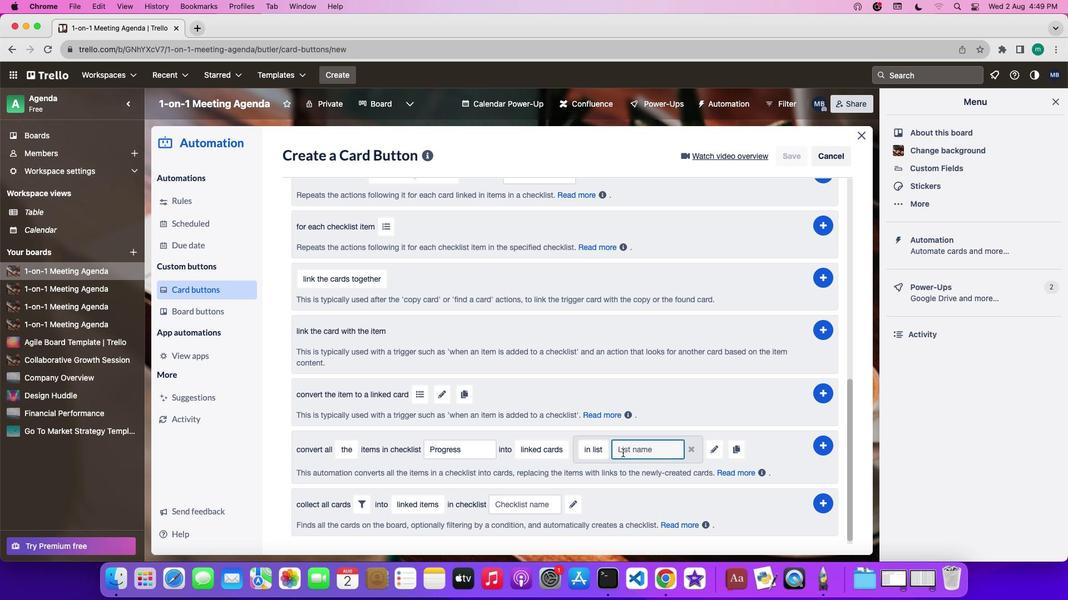 
Action: Key pressed Key.shift'P''r''o'
Screenshot: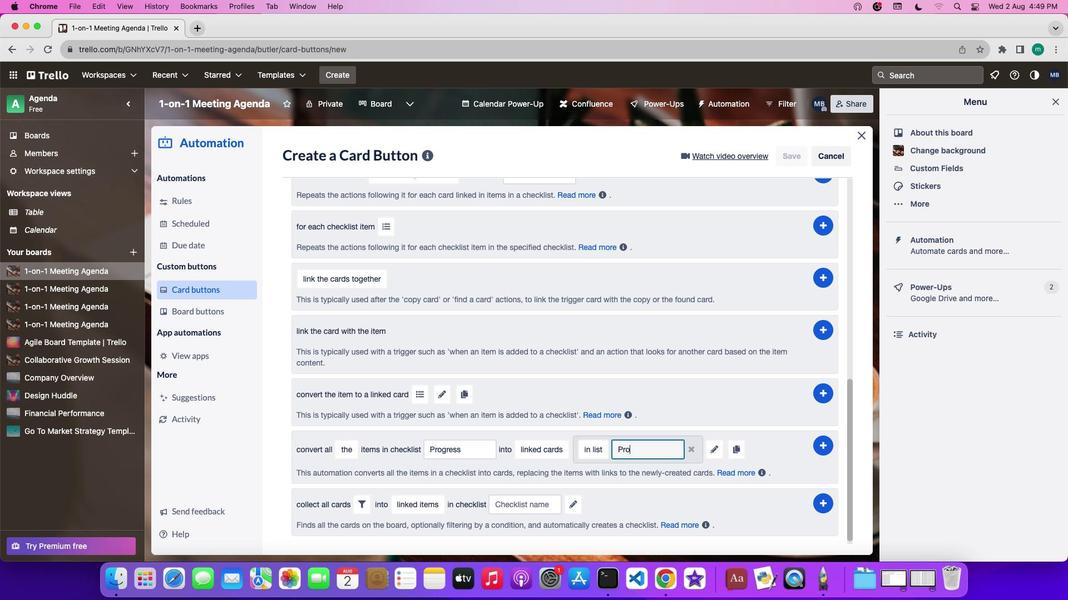 
Action: Mouse moved to (622, 453)
Screenshot: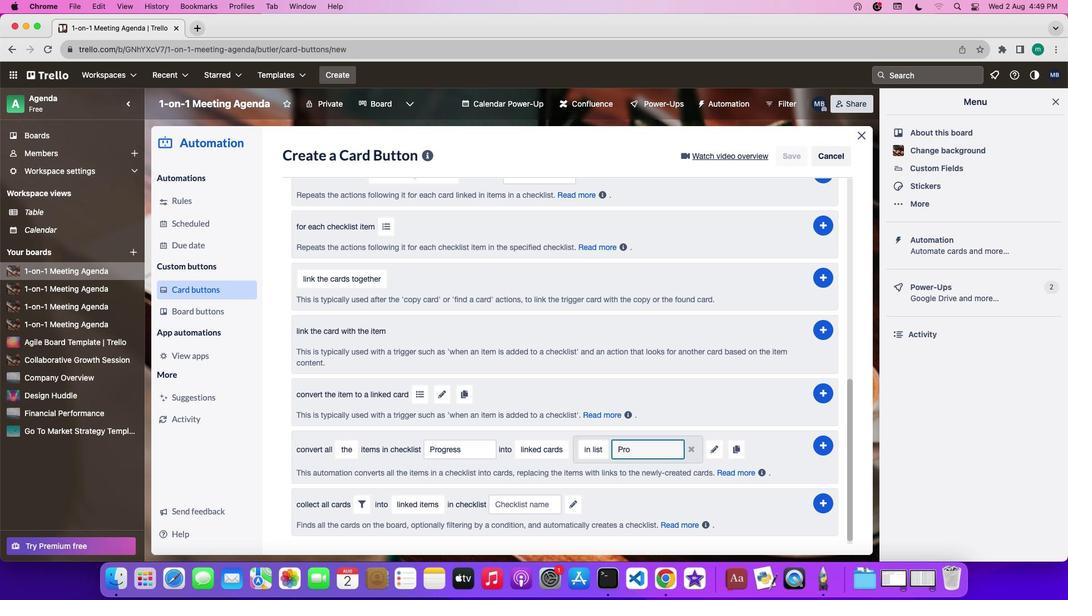 
Action: Key pressed 'g''r''e''s''s'
Screenshot: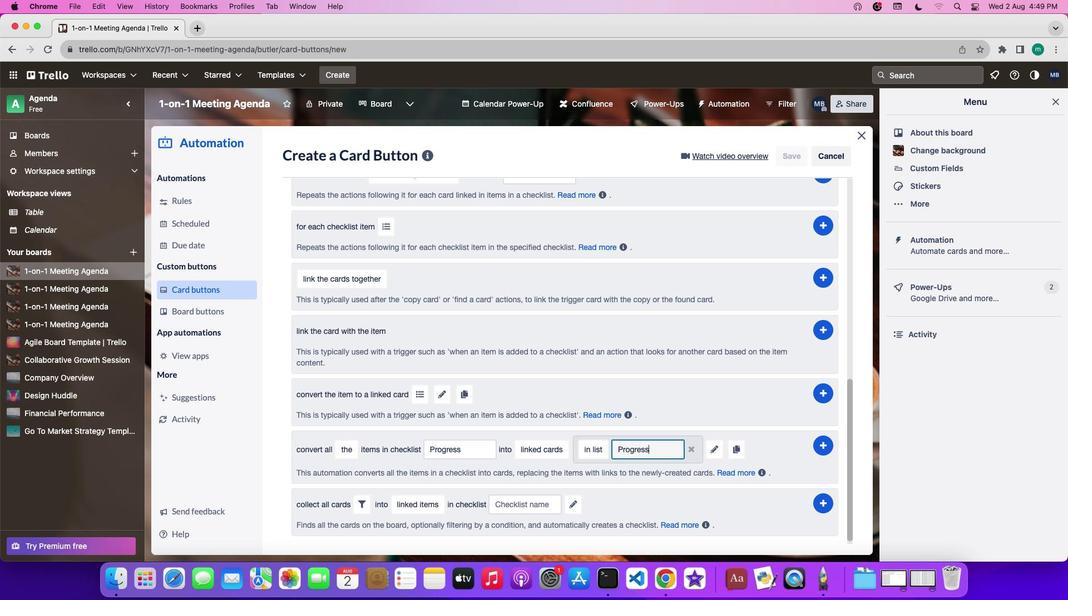 
Action: Mouse moved to (713, 450)
Screenshot: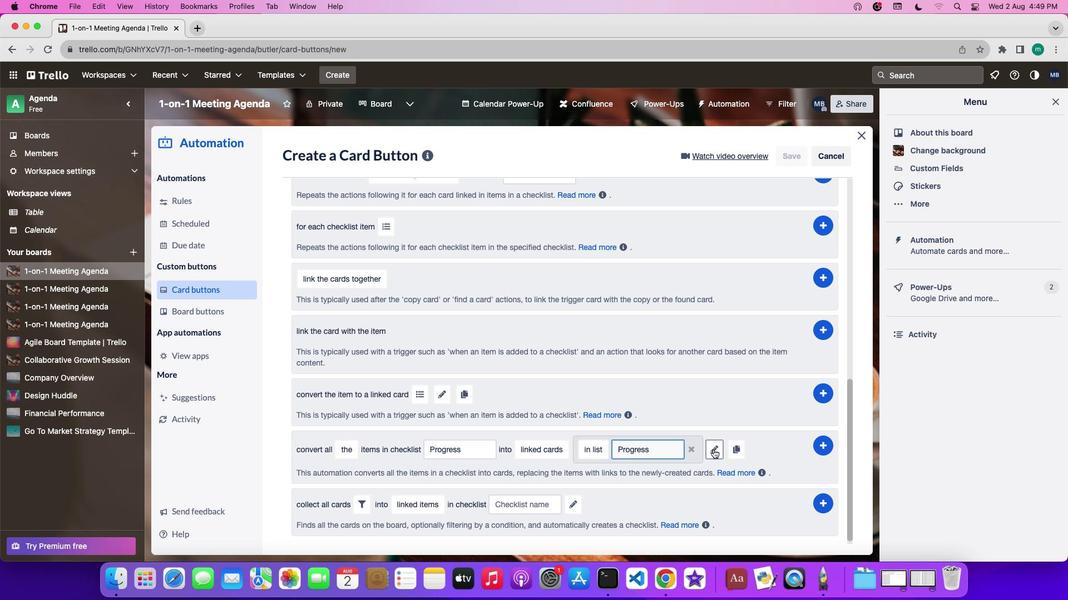 
Action: Mouse pressed left at (713, 450)
Screenshot: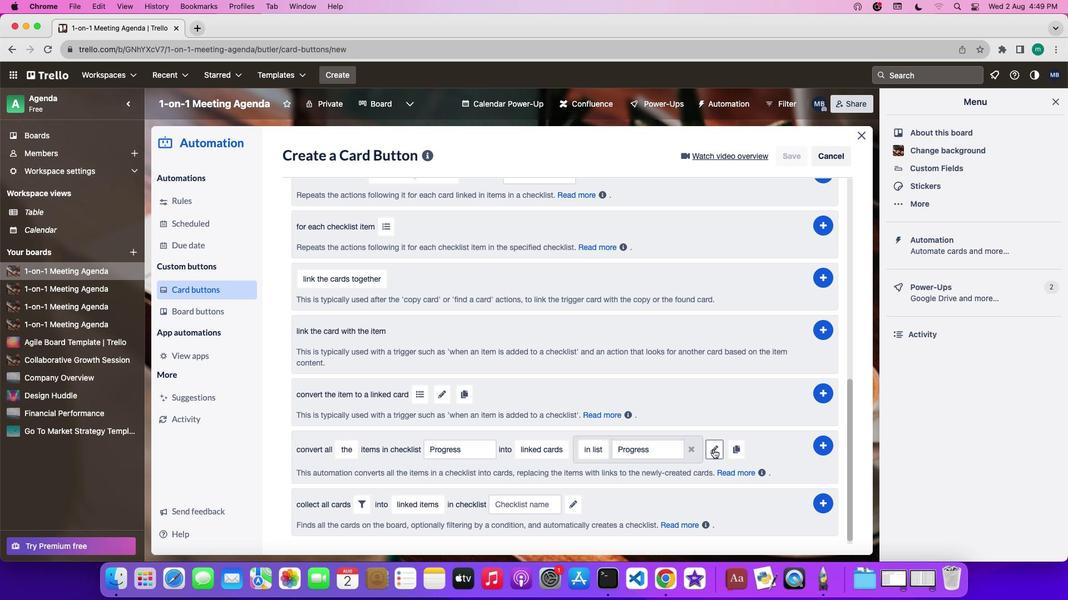 
Action: Mouse moved to (393, 480)
Screenshot: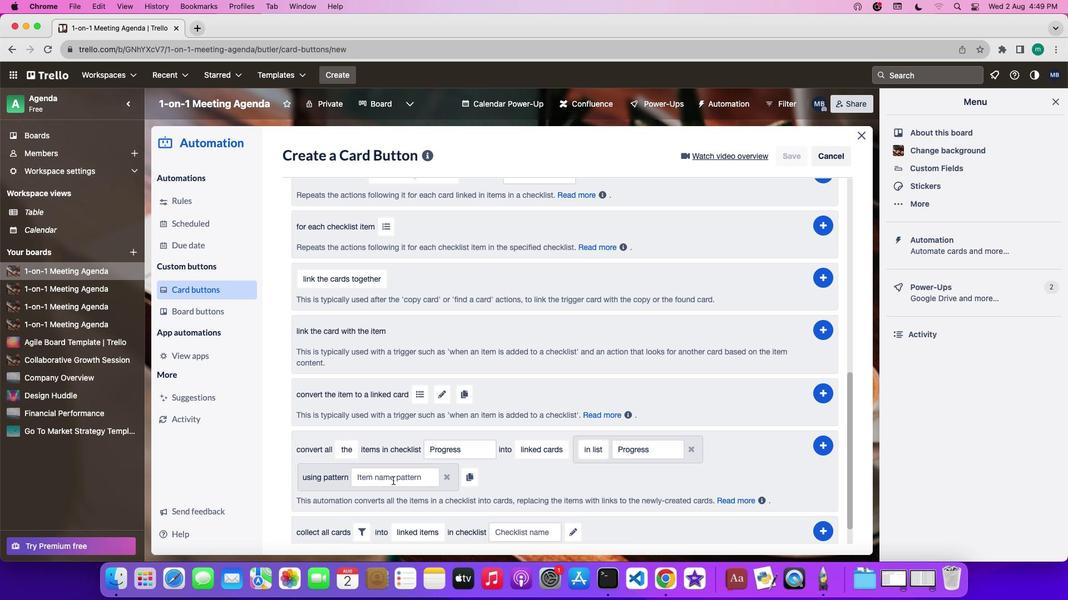 
Action: Mouse pressed left at (393, 480)
Screenshot: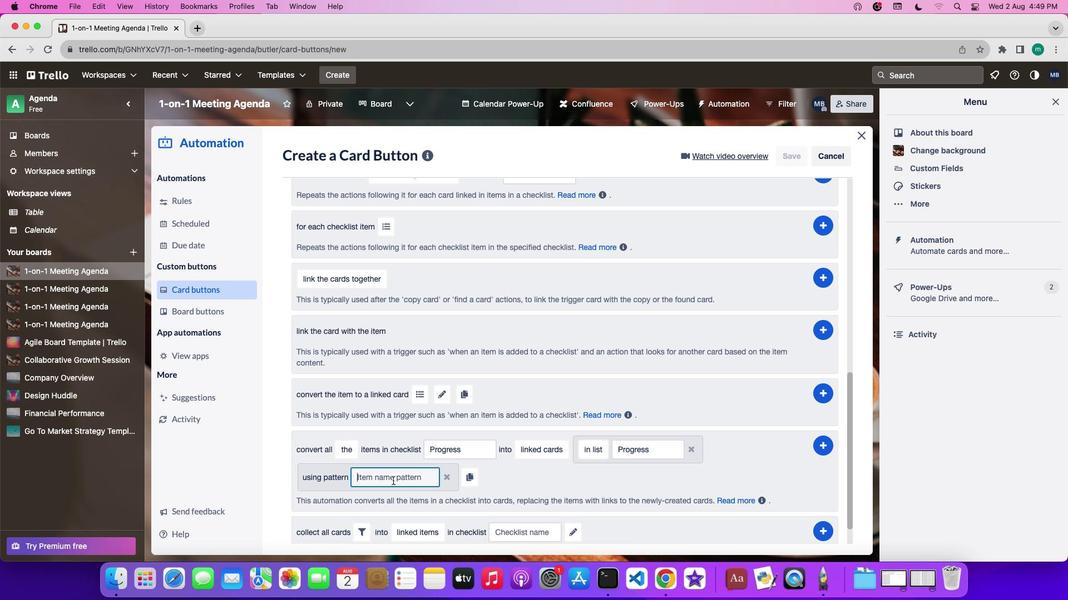 
Action: Mouse moved to (828, 447)
Screenshot: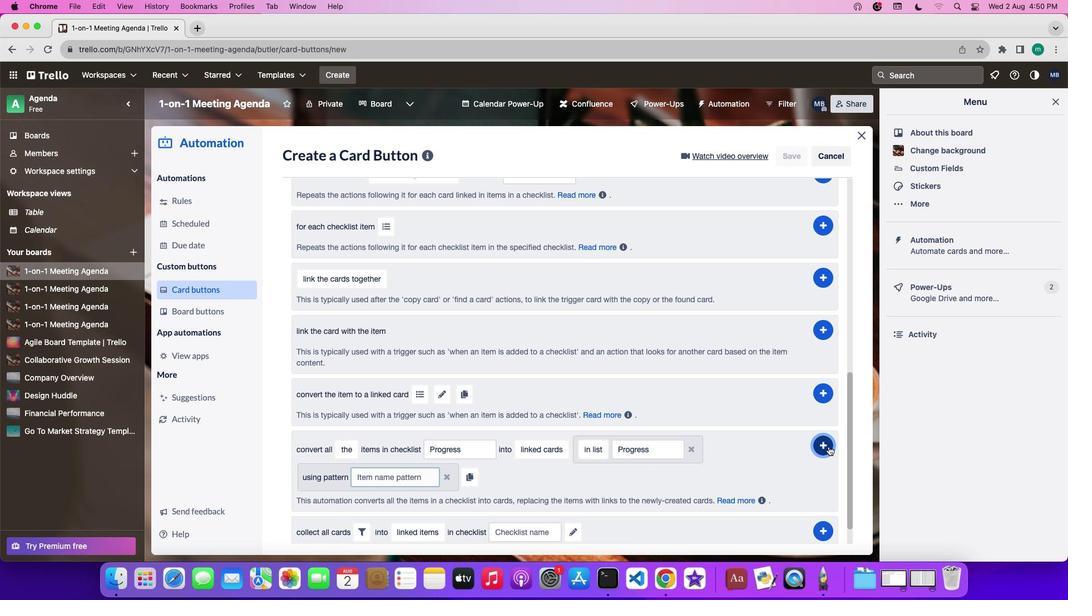 
Action: Mouse pressed left at (828, 447)
Screenshot: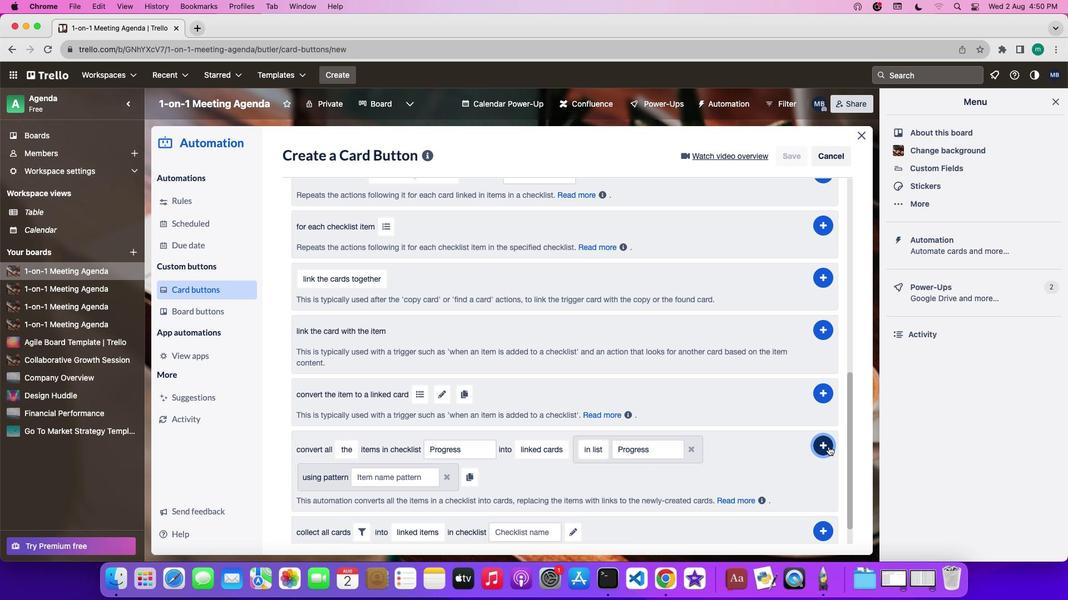 
Action: Mouse moved to (550, 531)
Screenshot: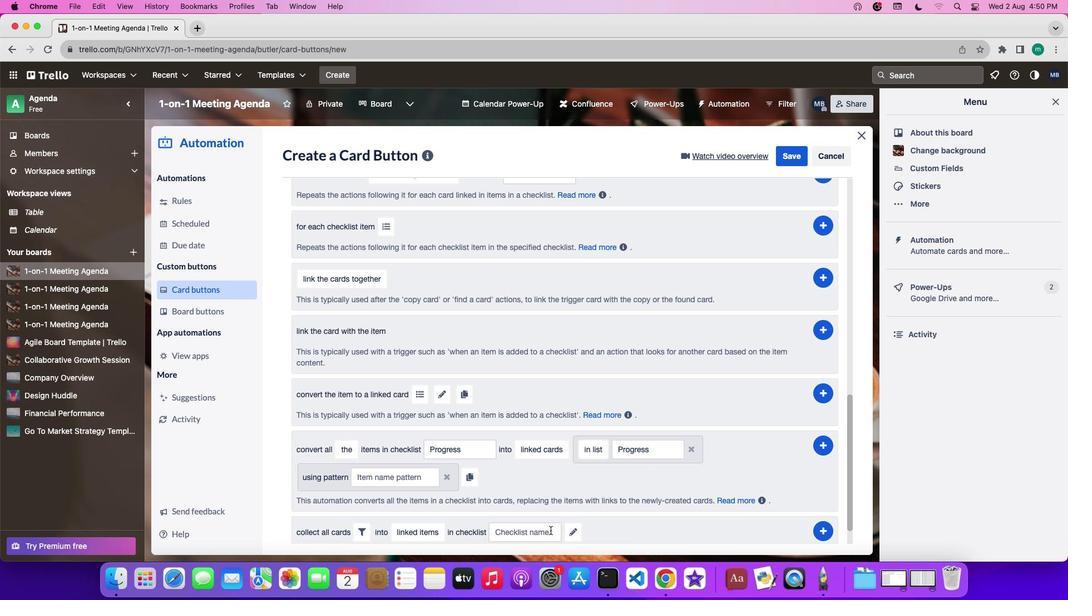 
